 Task: Select the current location as Palo Duro Canyon State Park, Texas, United States . Now zoom - , and verify the location . Hide zoom slider
Action: Mouse moved to (960, 66)
Screenshot: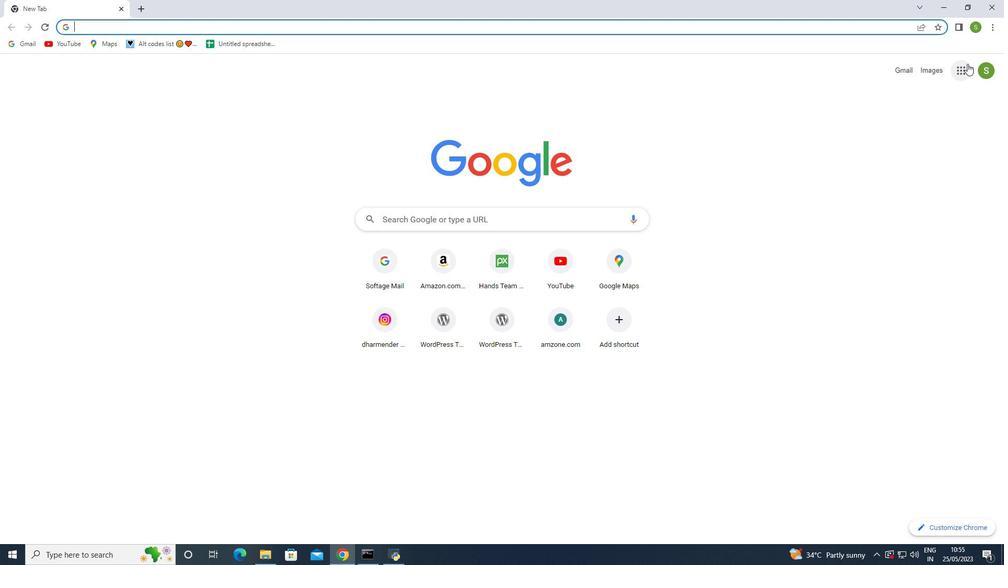 
Action: Mouse pressed left at (960, 66)
Screenshot: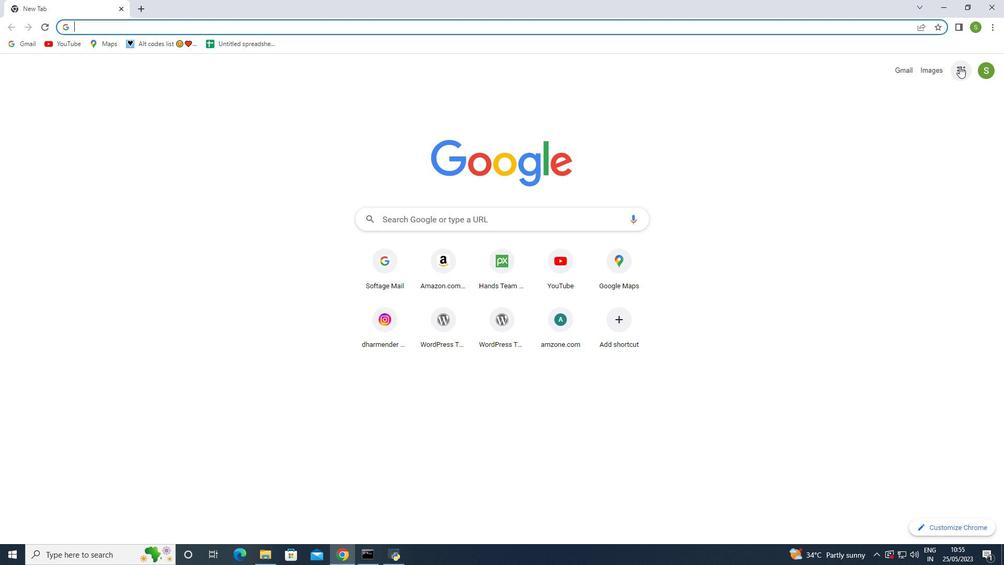 
Action: Mouse moved to (940, 241)
Screenshot: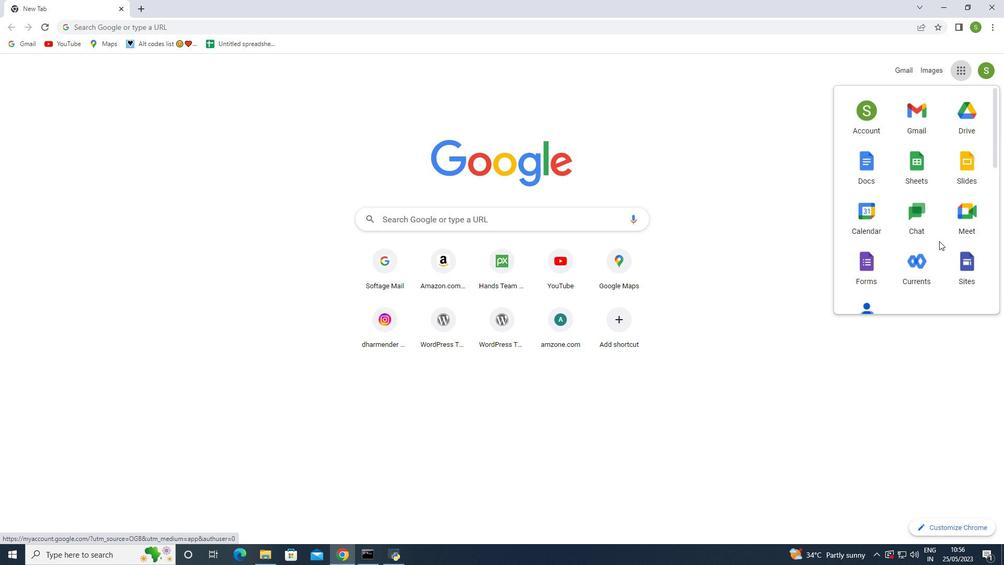 
Action: Mouse scrolled (940, 240) with delta (0, 0)
Screenshot: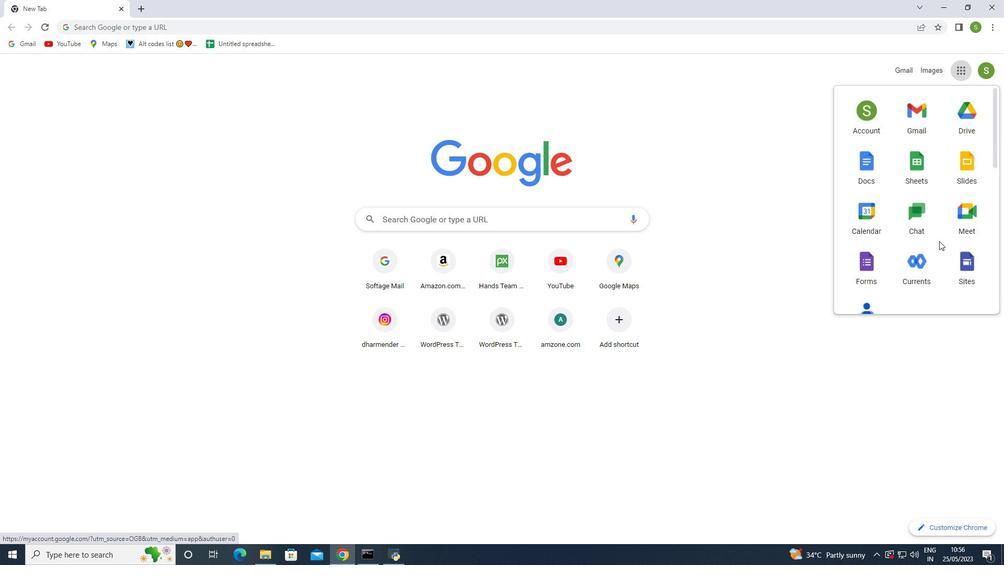 
Action: Mouse scrolled (940, 240) with delta (0, 0)
Screenshot: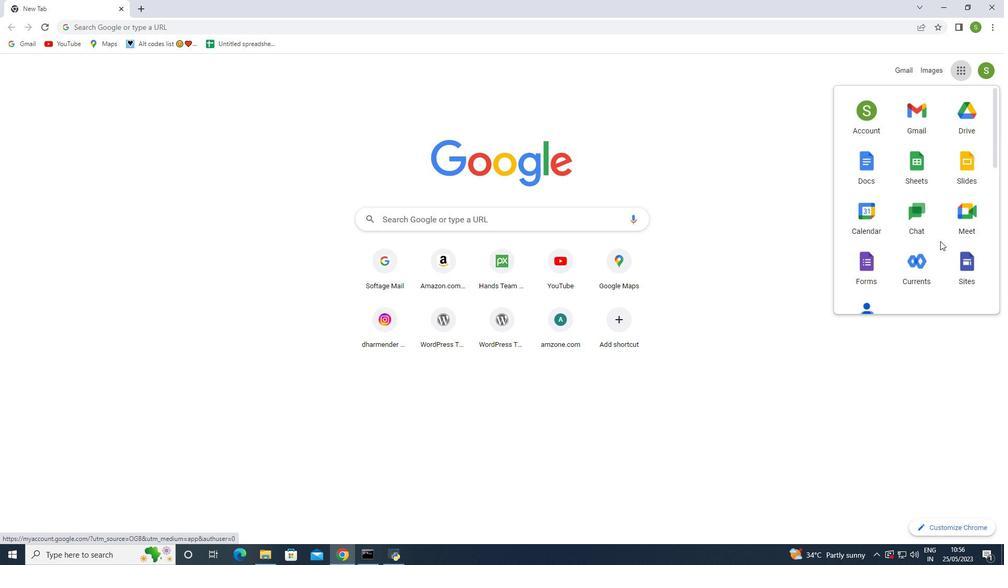 
Action: Mouse scrolled (940, 240) with delta (0, 0)
Screenshot: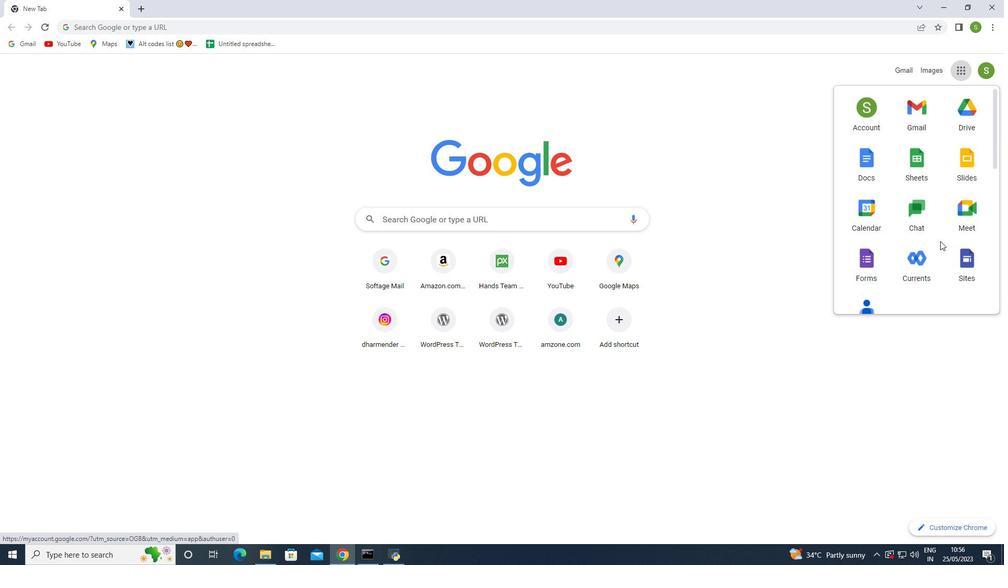 
Action: Mouse moved to (965, 212)
Screenshot: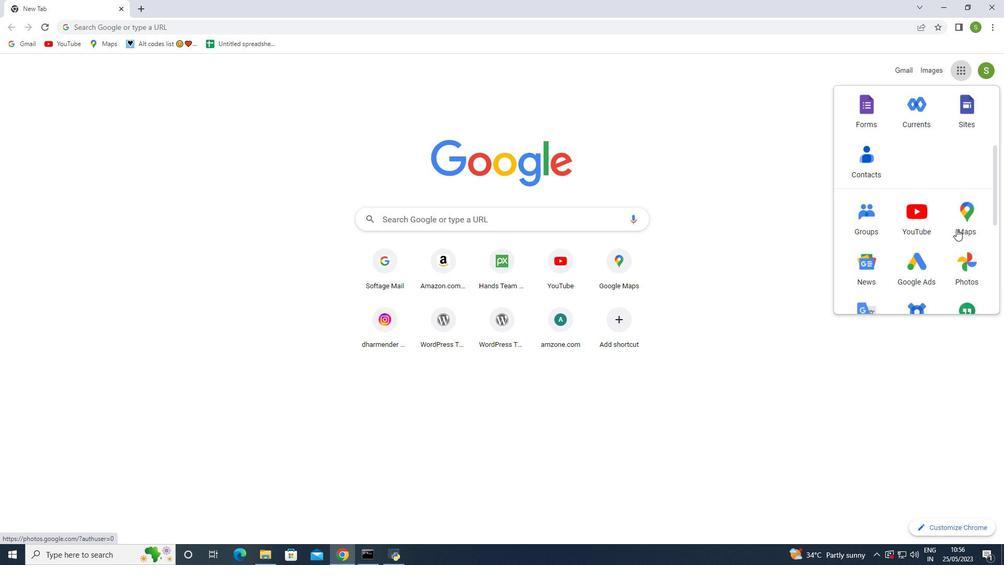 
Action: Mouse pressed left at (965, 212)
Screenshot: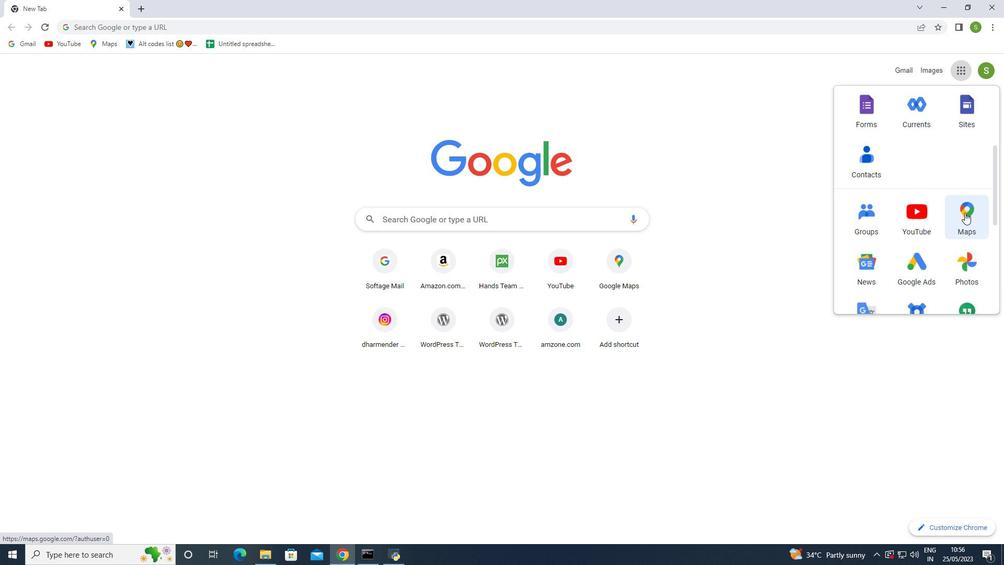
Action: Mouse moved to (249, 82)
Screenshot: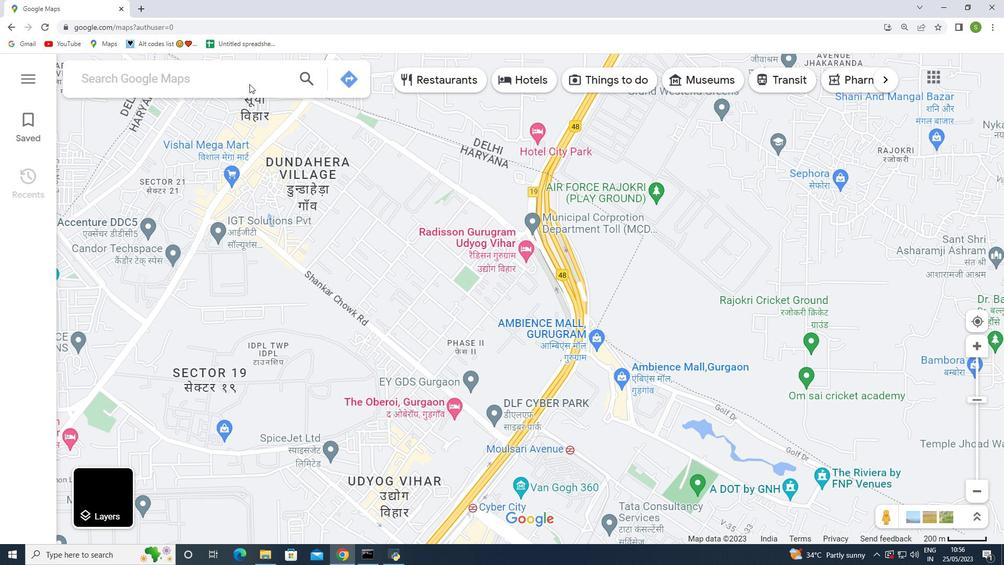 
Action: Mouse pressed left at (249, 82)
Screenshot: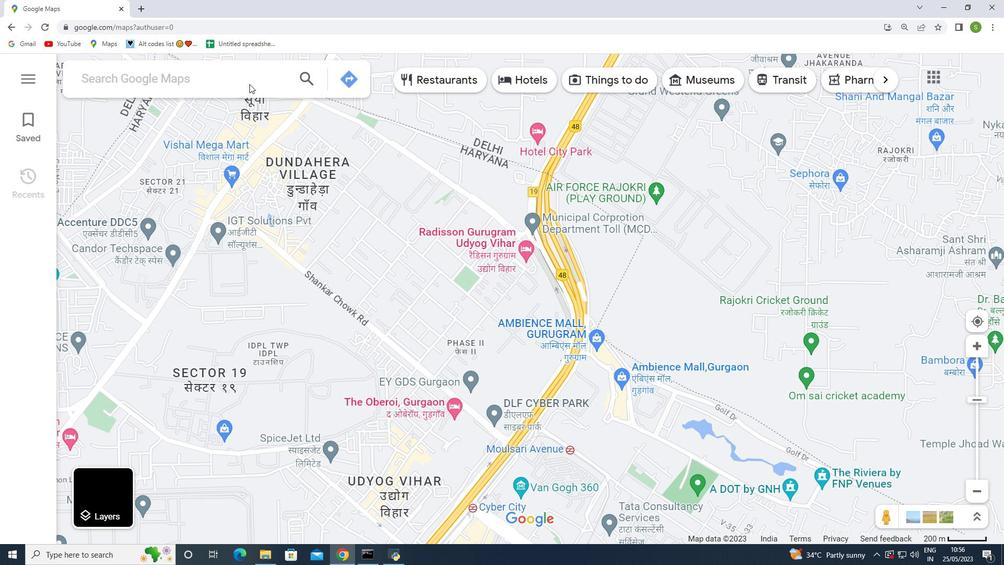 
Action: Key pressed <Key.shift>Palo<Key.space>duro<Key.space>canyon<Key.space>state<Key.space>park<Key.space>texas<Key.space>united<Key.space>sttes<Key.space><Key.enter>
Screenshot: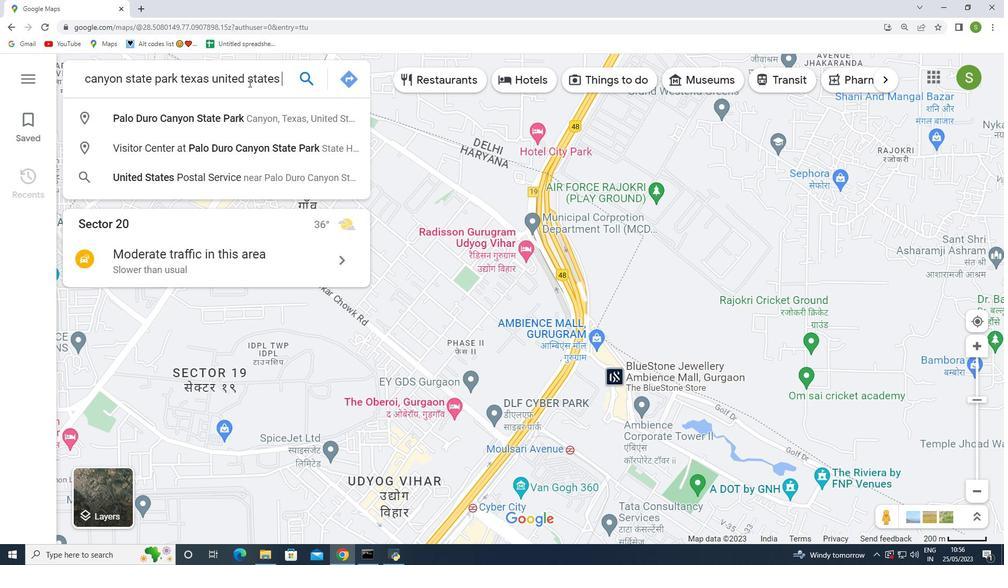 
Action: Mouse moved to (972, 349)
Screenshot: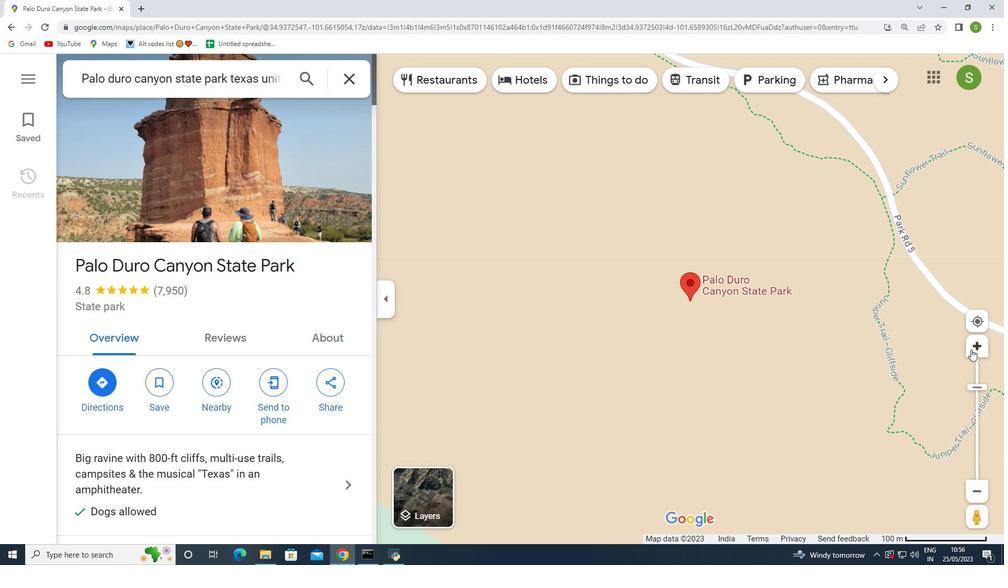 
Action: Mouse pressed right at (972, 349)
Screenshot: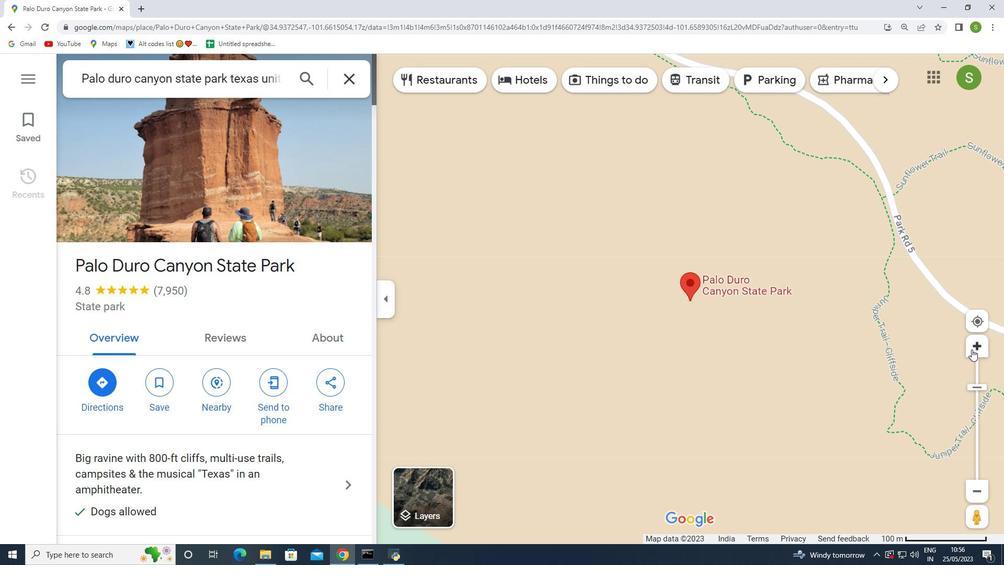 
Action: Mouse moved to (971, 341)
Screenshot: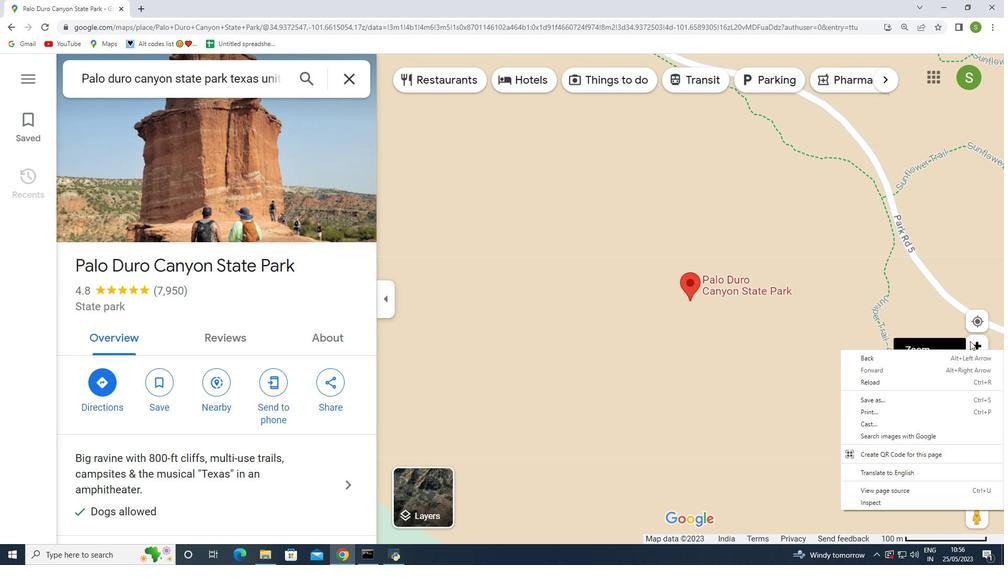 
Action: Mouse pressed left at (971, 341)
Screenshot: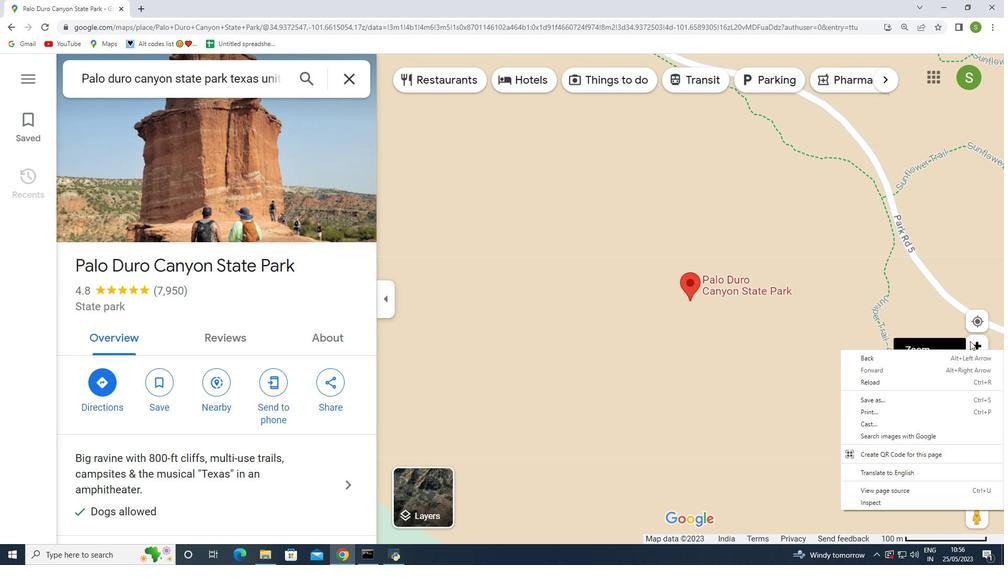 
Action: Mouse moved to (972, 349)
Screenshot: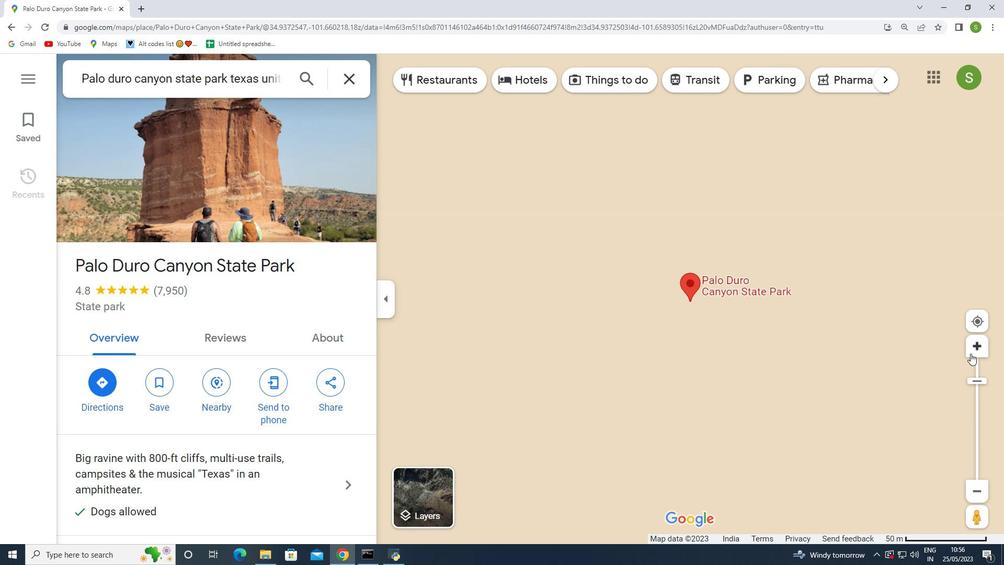 
Action: Mouse pressed left at (972, 349)
Screenshot: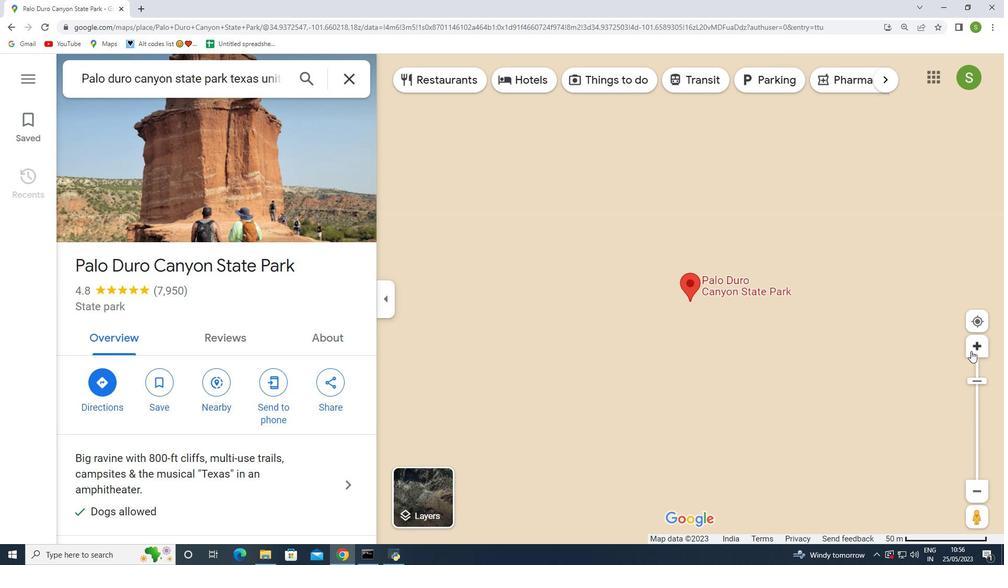 
Action: Mouse moved to (980, 485)
Screenshot: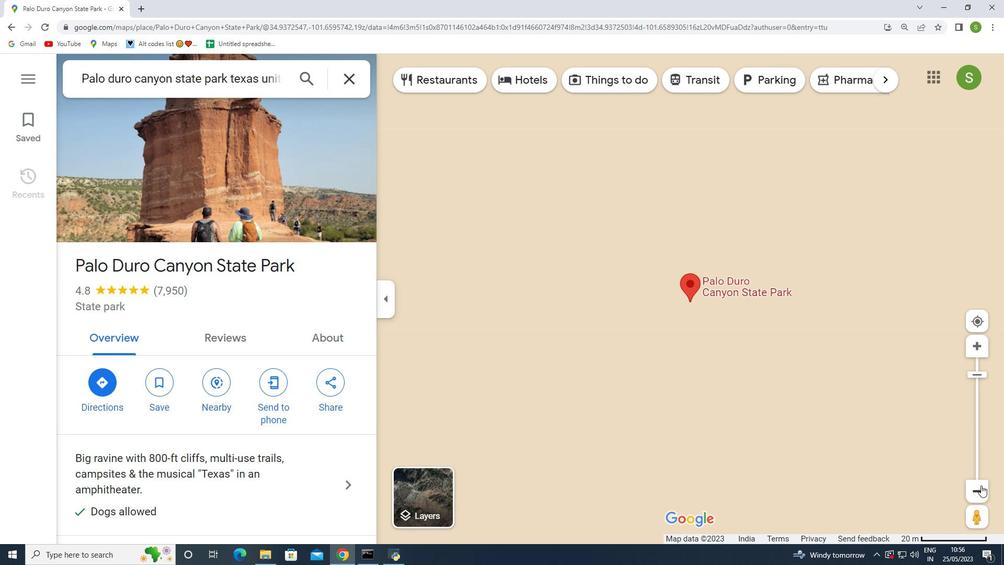 
Action: Mouse pressed left at (980, 485)
Screenshot: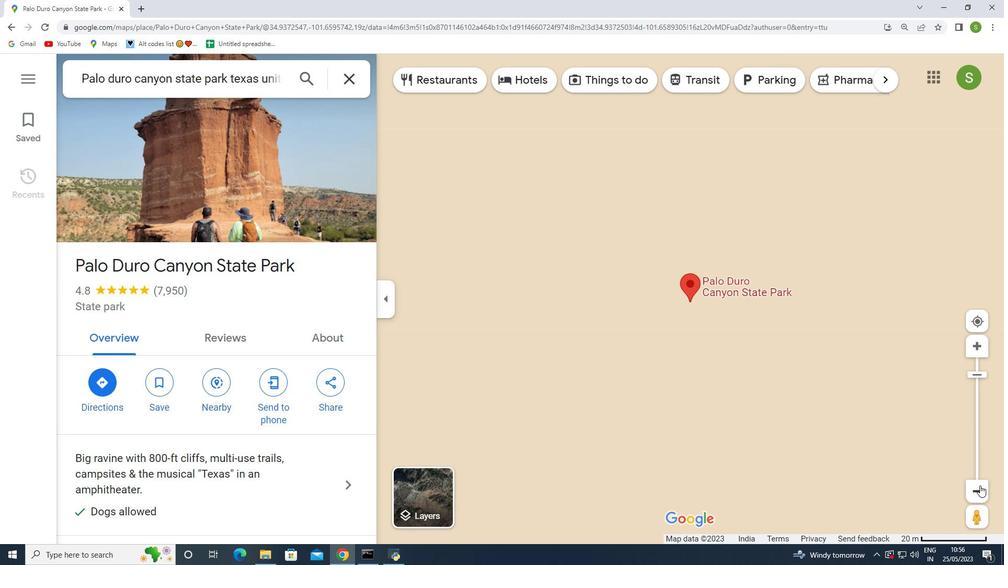 
Action: Mouse moved to (979, 485)
Screenshot: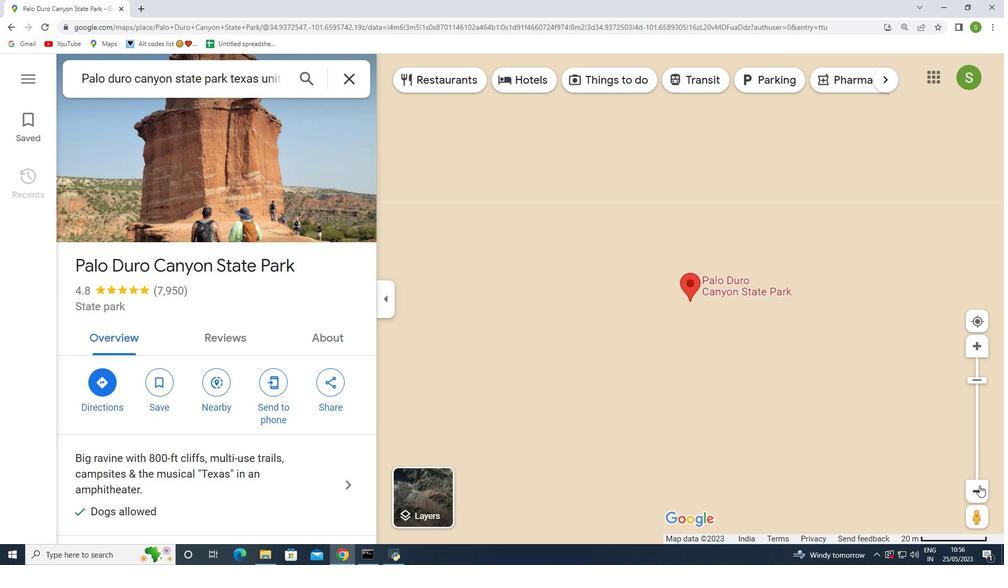 
Action: Mouse pressed left at (979, 485)
Screenshot: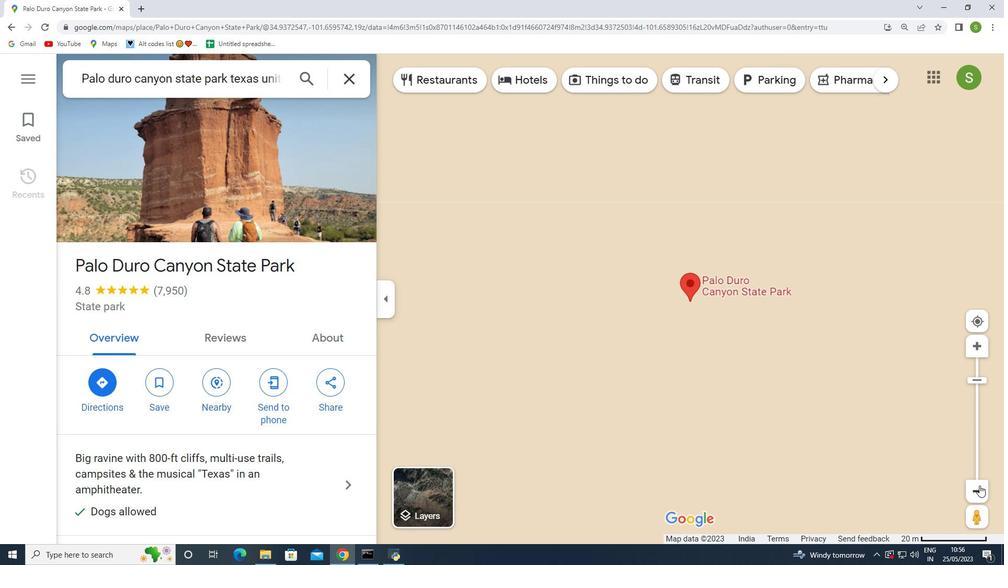 
Action: Mouse pressed left at (979, 485)
Screenshot: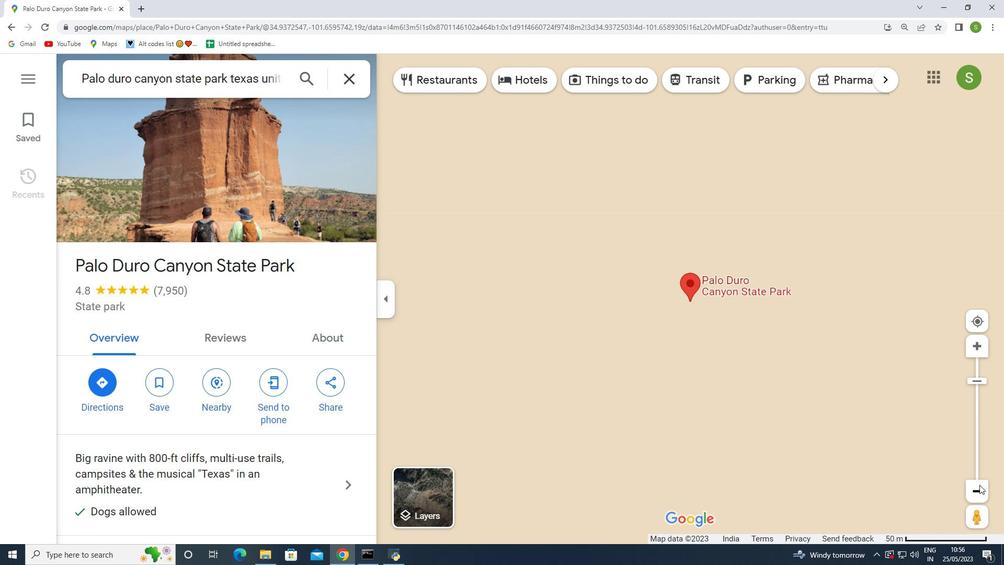 
Action: Mouse pressed left at (979, 485)
Screenshot: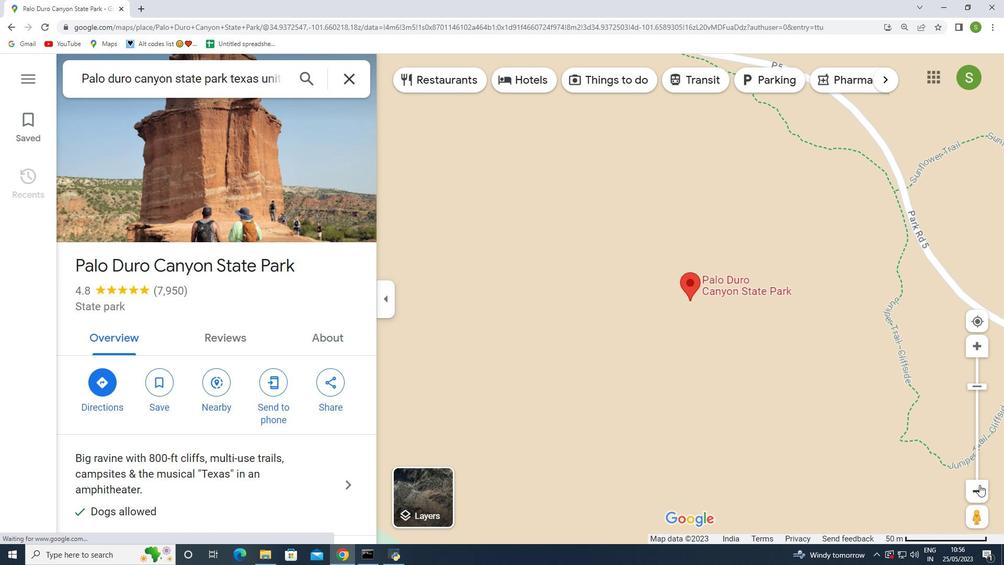 
Action: Mouse moved to (975, 346)
Screenshot: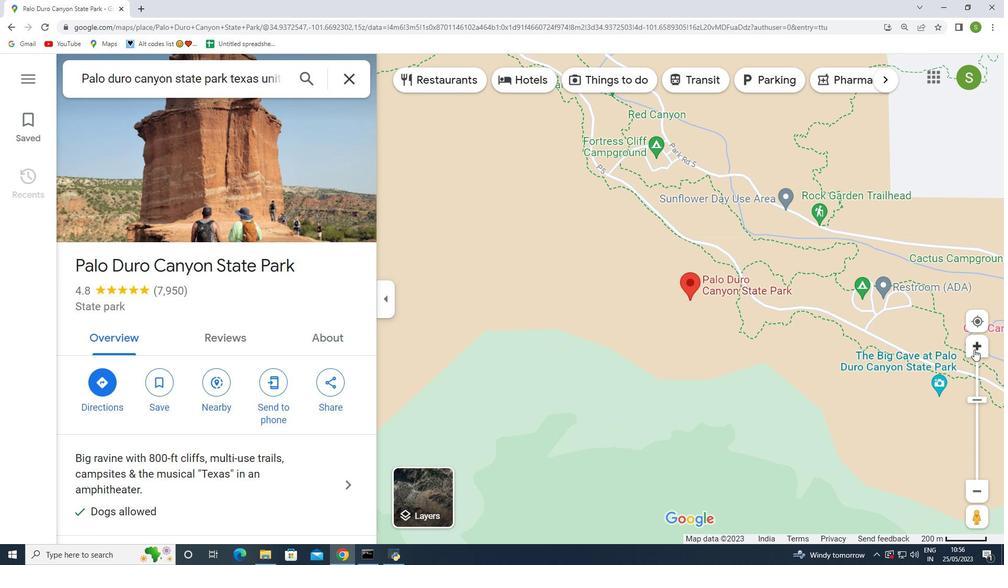 
Action: Mouse pressed left at (975, 346)
Screenshot: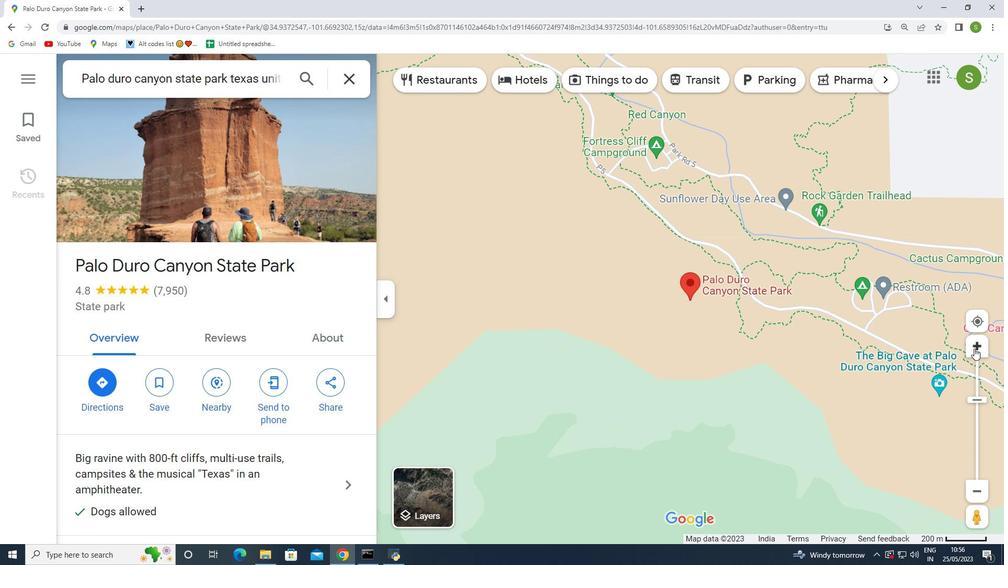
Action: Mouse moved to (975, 346)
Screenshot: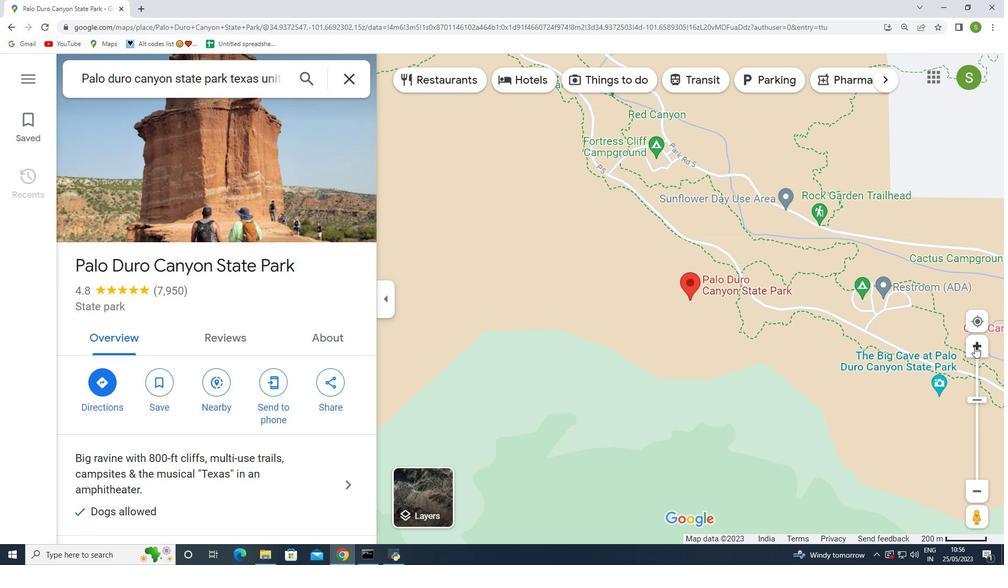 
Action: Mouse pressed right at (975, 346)
Screenshot: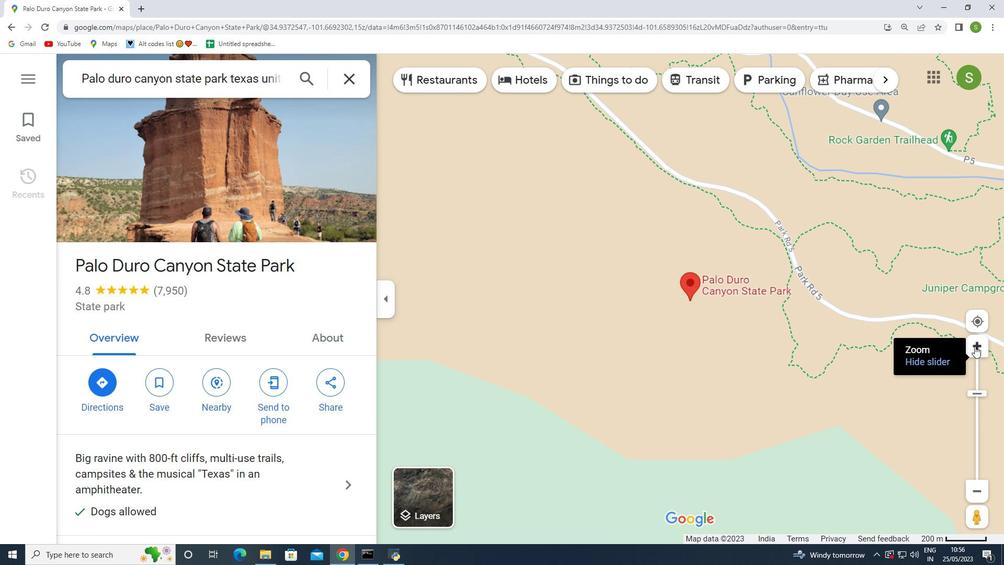 
Action: Mouse moved to (975, 341)
Screenshot: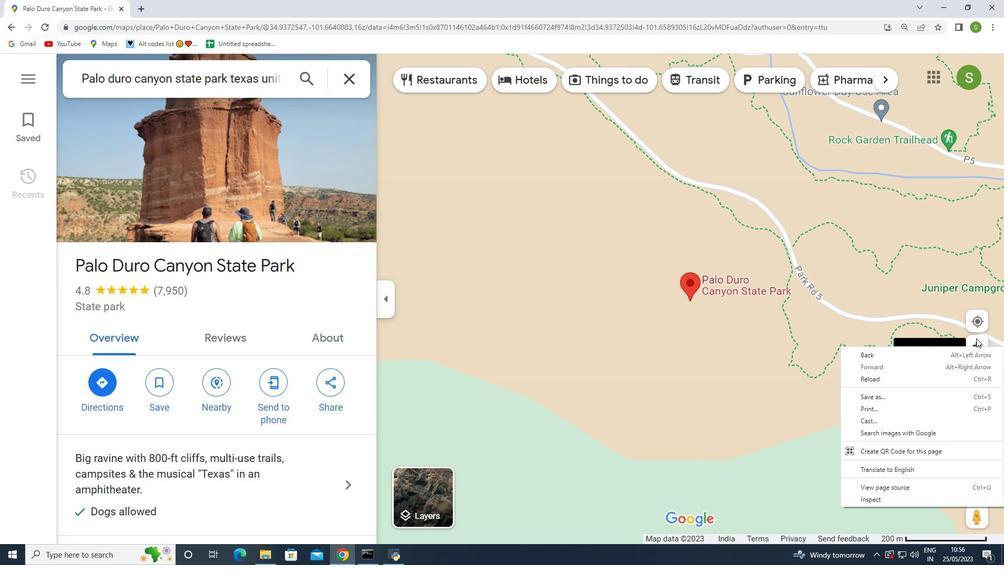 
Action: Mouse pressed left at (975, 341)
Screenshot: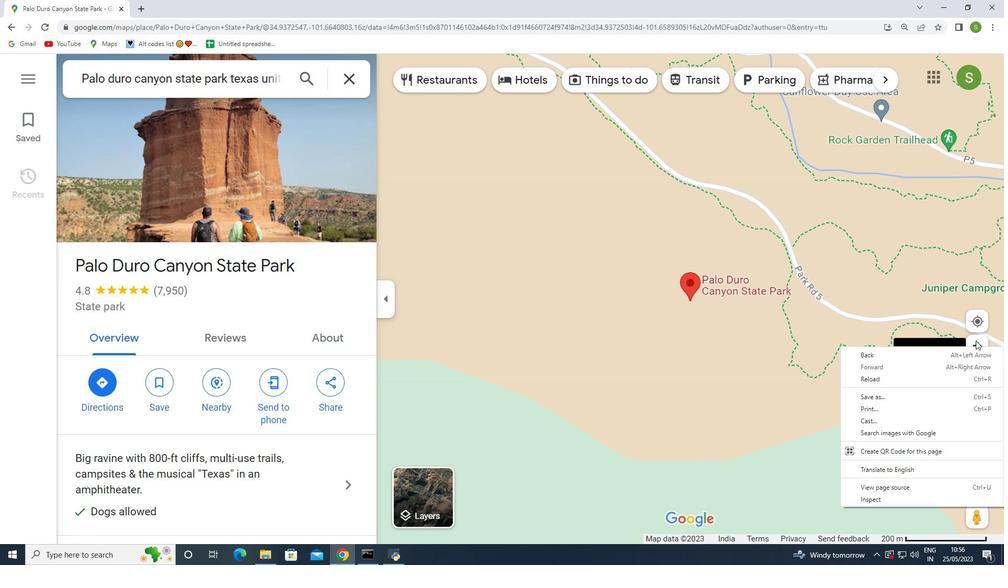
Action: Mouse moved to (947, 362)
Screenshot: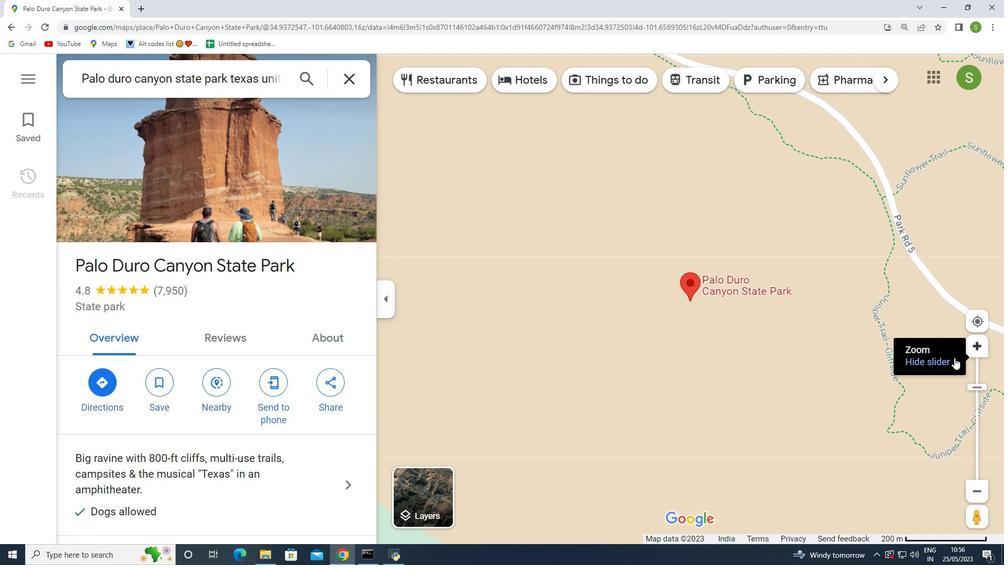
Action: Mouse pressed left at (947, 362)
Screenshot: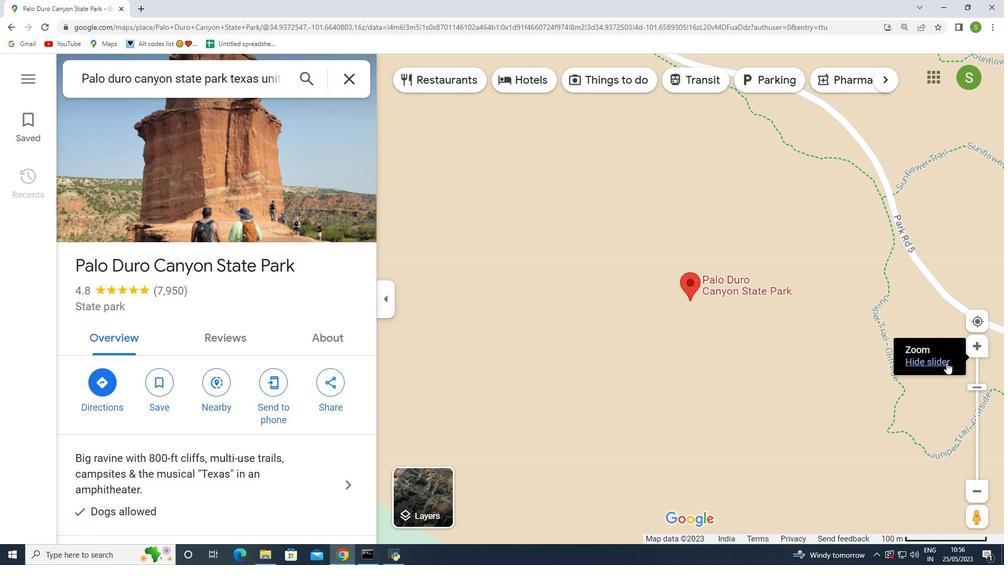 
Action: Mouse moved to (976, 494)
Screenshot: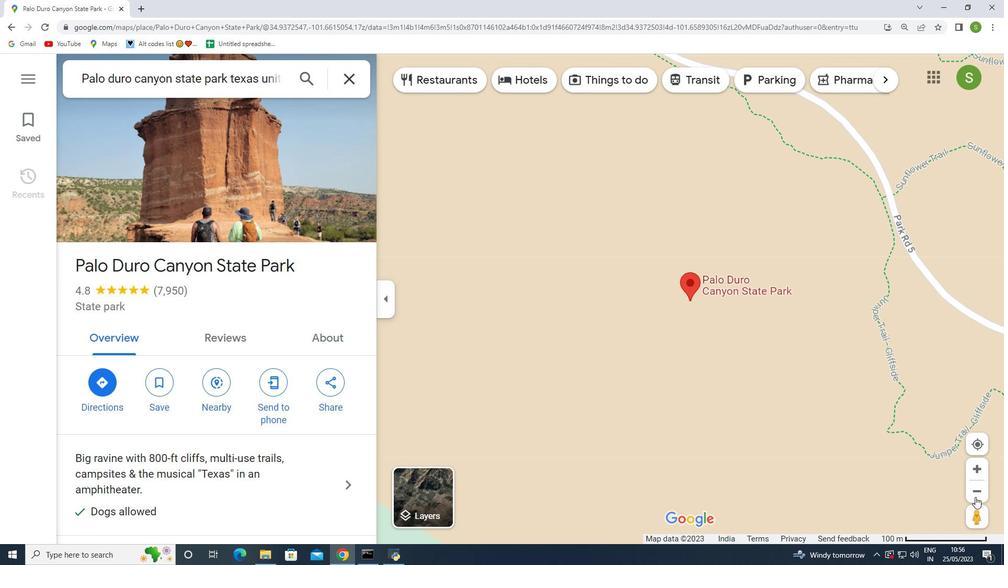
Action: Mouse pressed left at (976, 494)
Screenshot: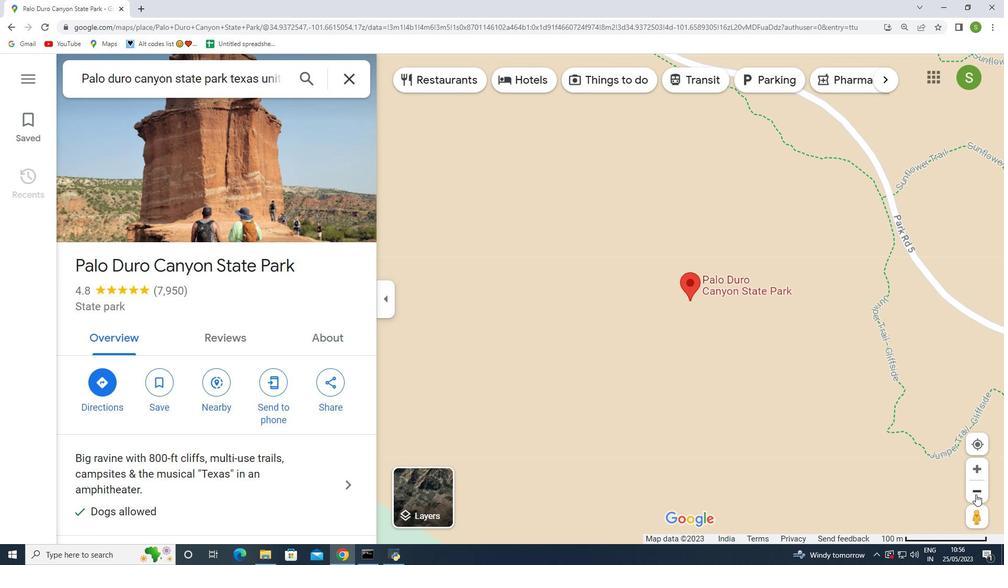 
Action: Mouse pressed left at (976, 494)
Screenshot: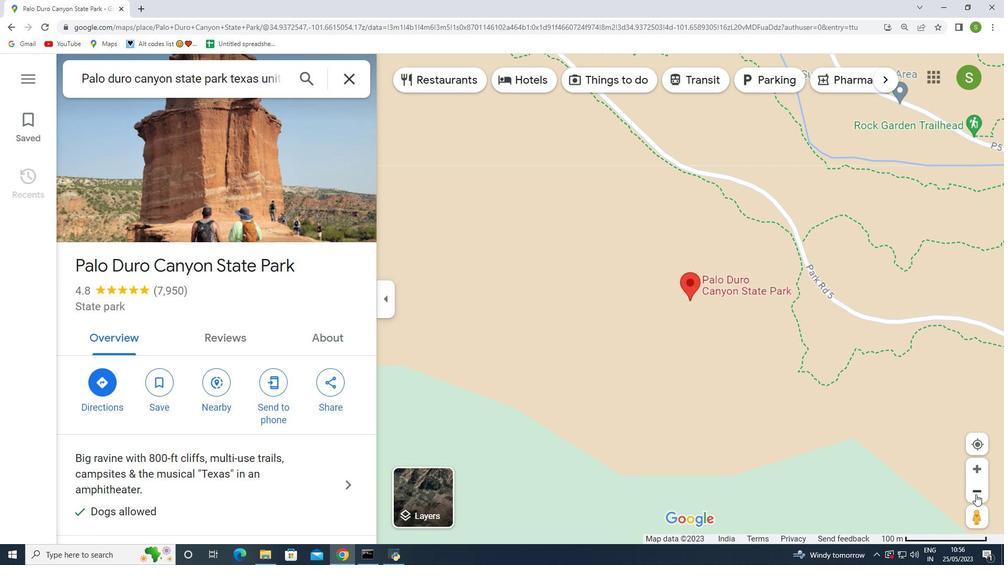 
Action: Mouse pressed left at (976, 494)
Screenshot: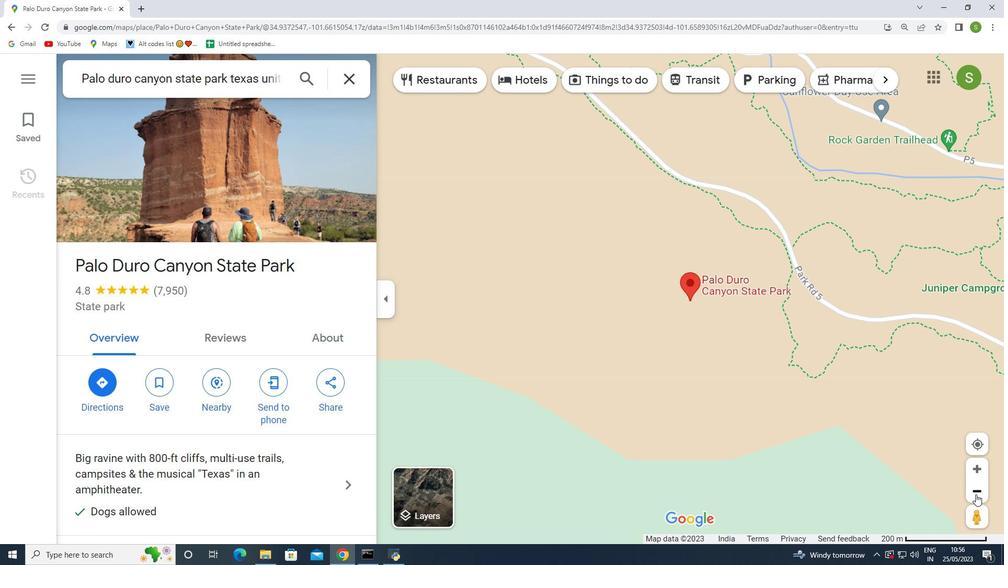 
Action: Mouse pressed left at (976, 494)
Screenshot: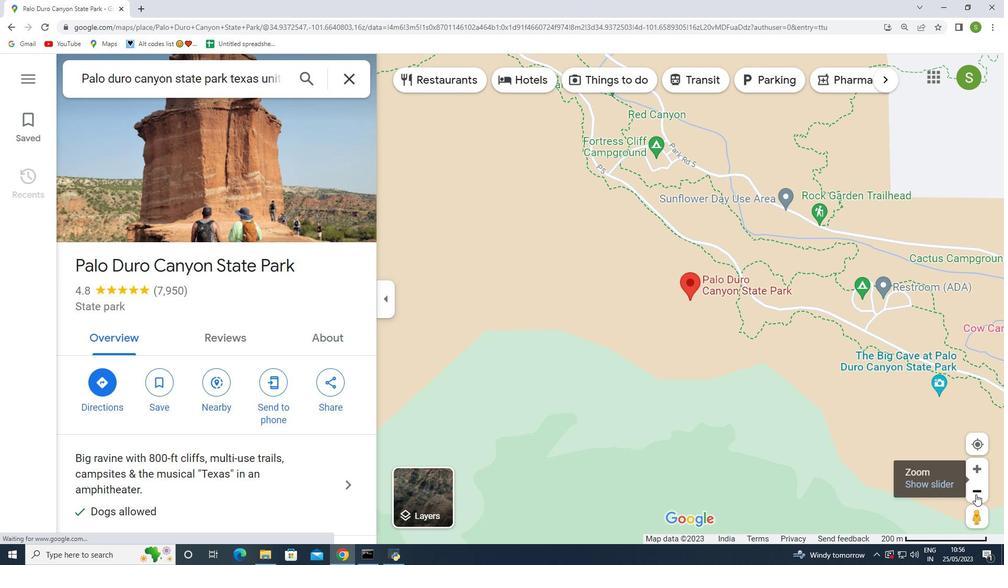 
Action: Mouse moved to (976, 494)
Screenshot: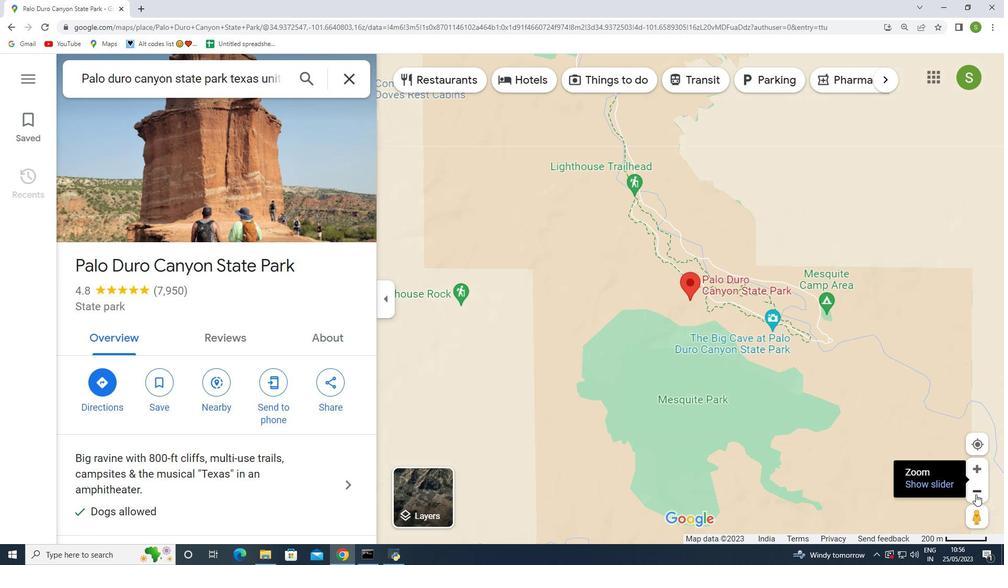 
Action: Mouse pressed left at (976, 494)
Screenshot: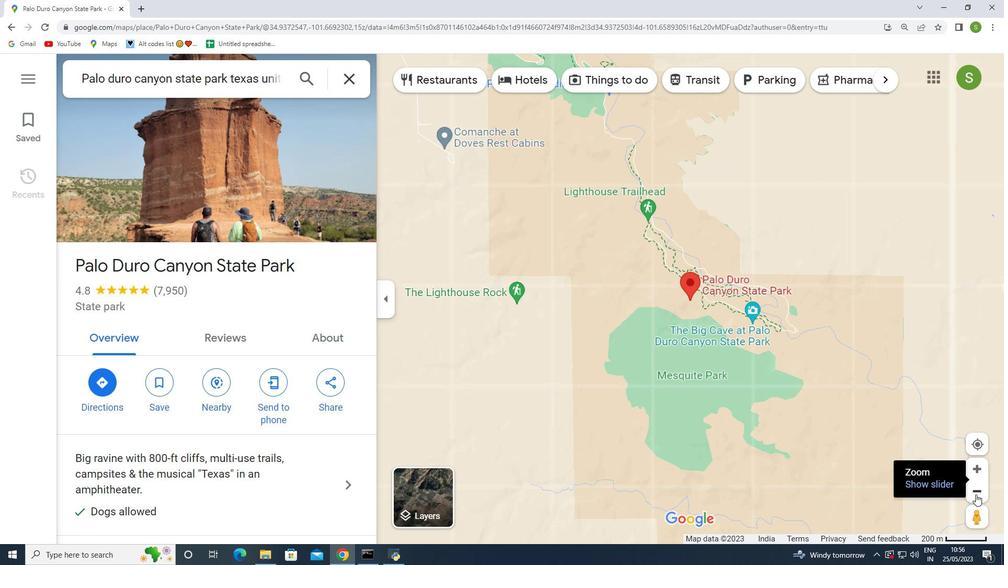 
Action: Mouse pressed left at (976, 494)
Screenshot: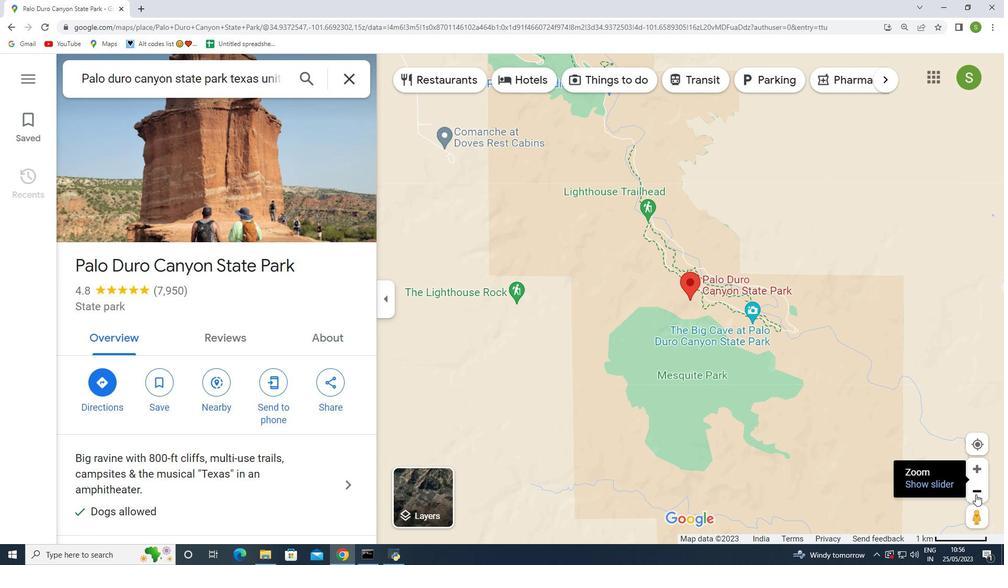 
Action: Mouse pressed left at (976, 494)
Screenshot: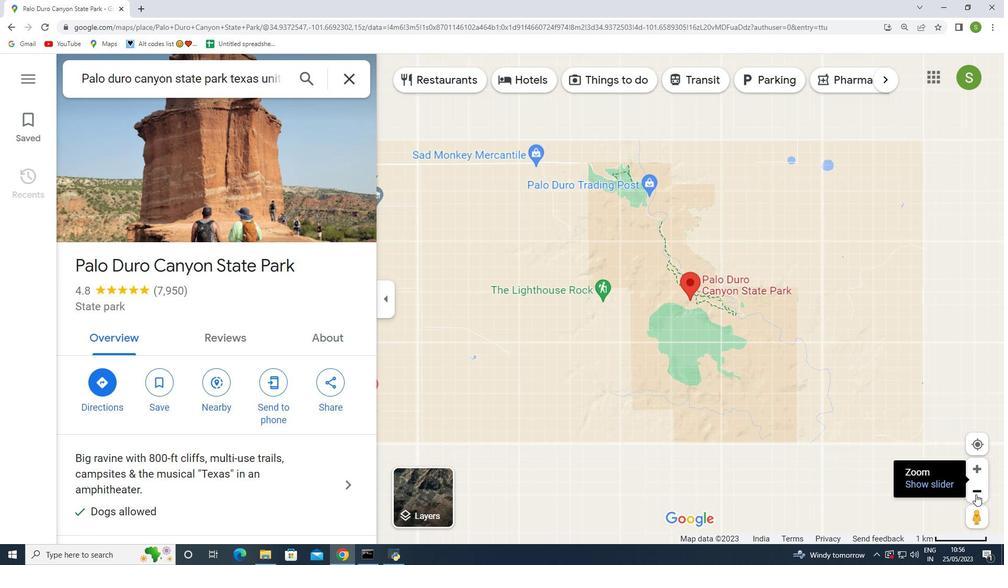 
Action: Mouse pressed left at (976, 494)
Screenshot: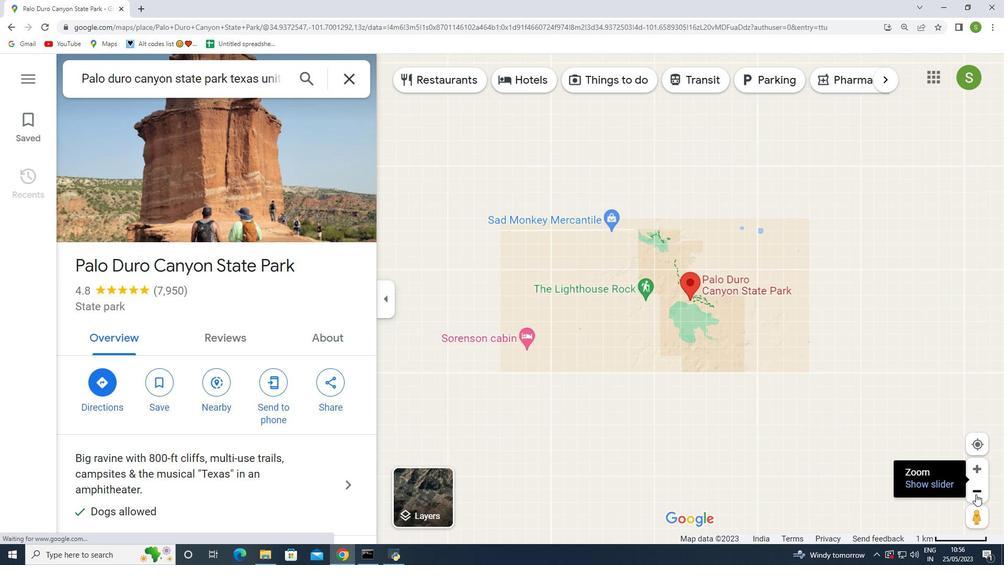 
Action: Mouse pressed left at (976, 494)
Screenshot: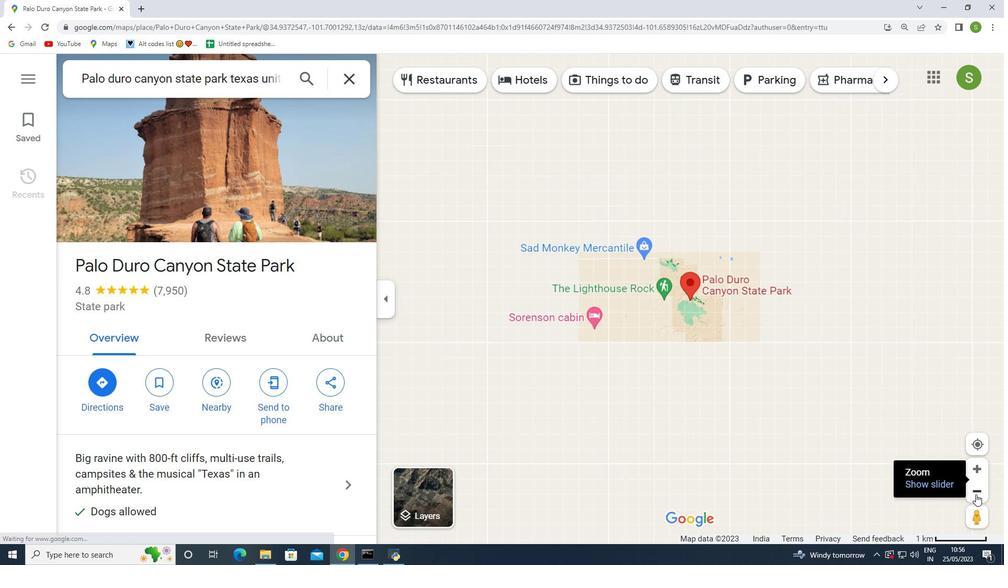 
Action: Mouse pressed left at (976, 494)
Screenshot: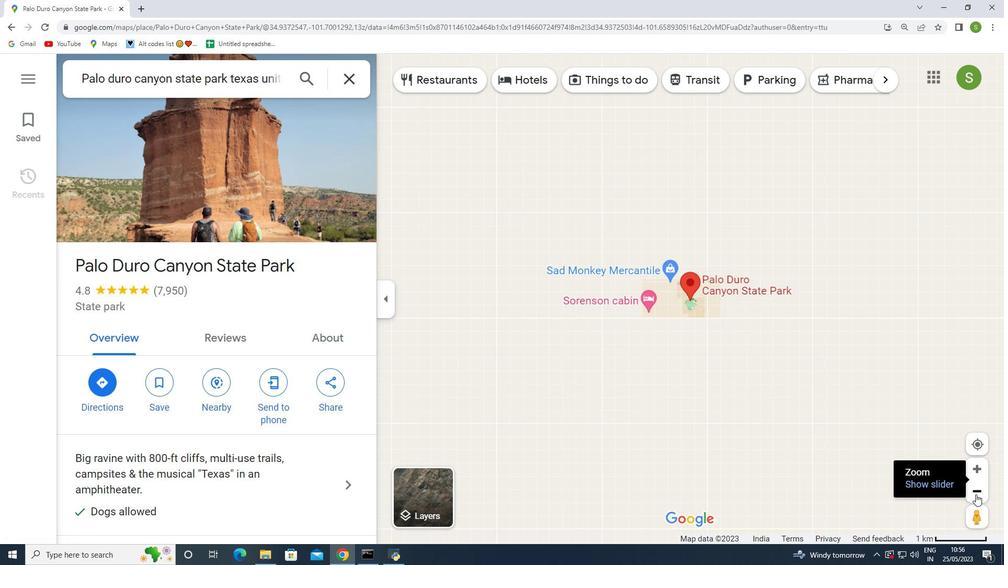 
Action: Mouse pressed left at (976, 494)
Screenshot: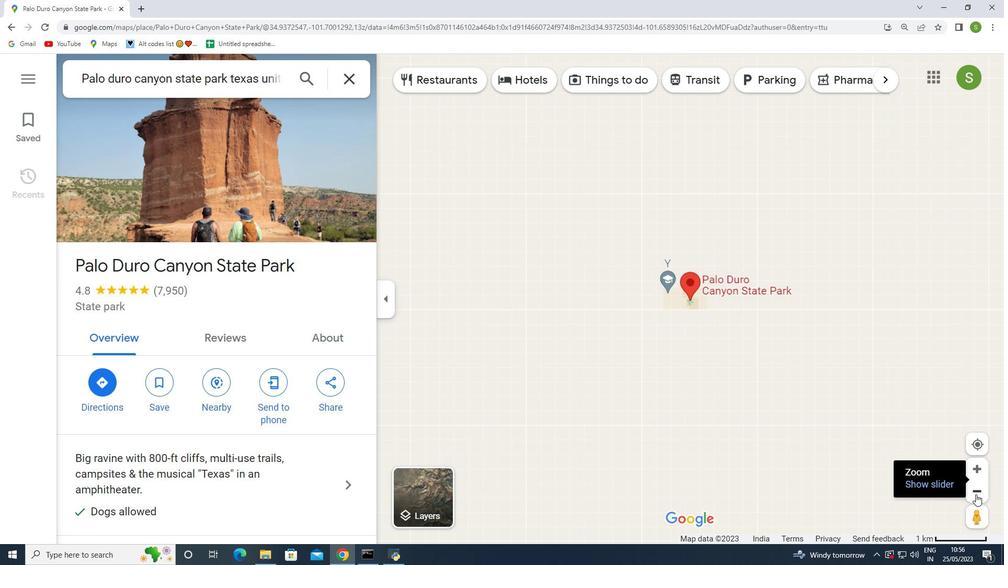 
Action: Mouse pressed left at (976, 494)
Screenshot: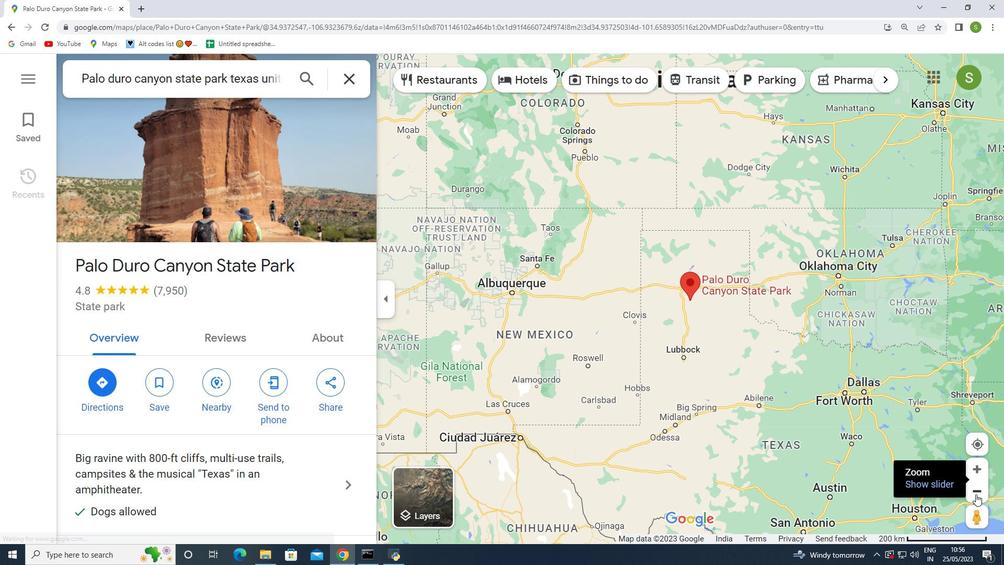 
Action: Mouse moved to (973, 467)
Screenshot: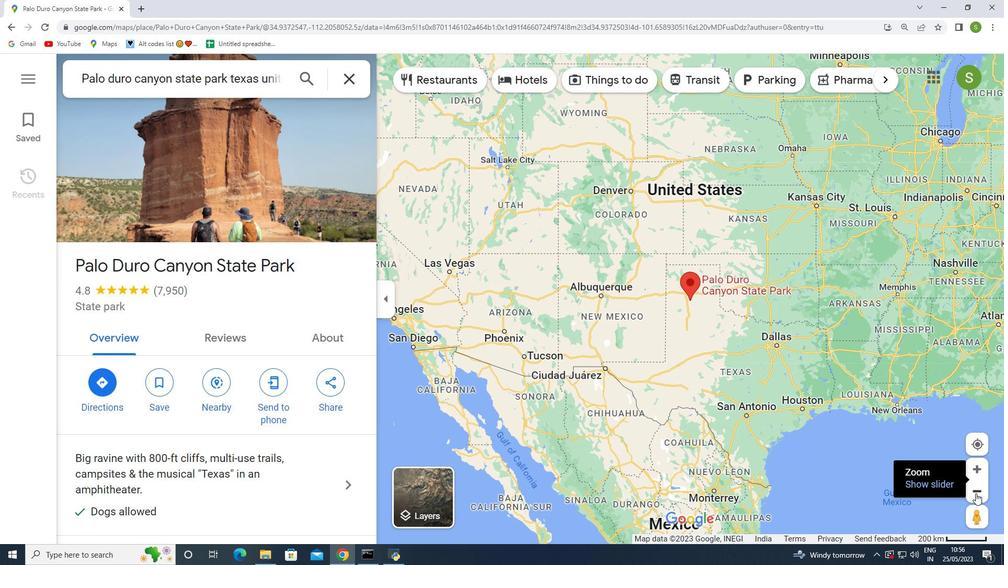 
Action: Mouse pressed right at (973, 467)
Screenshot: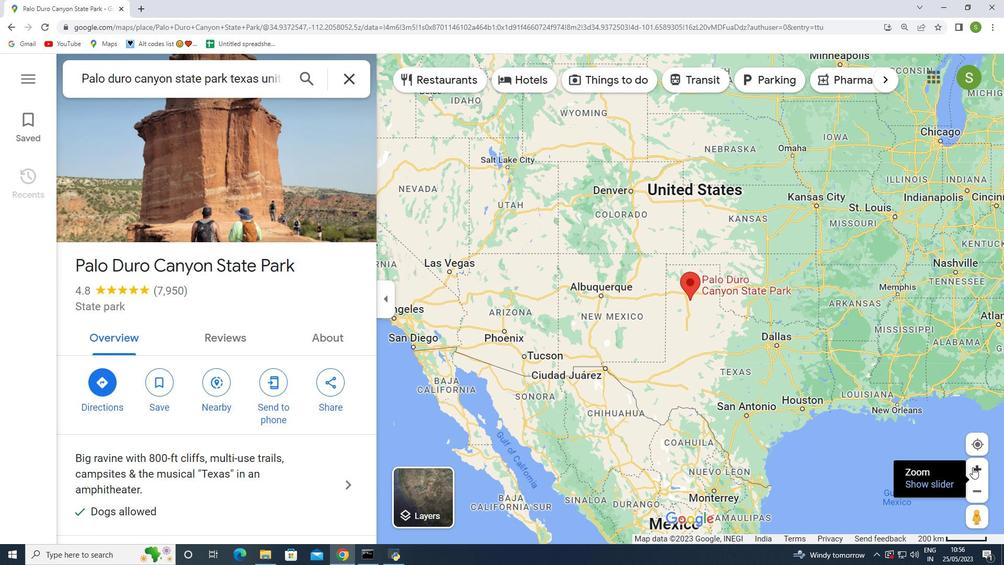 
Action: Mouse moved to (952, 483)
Screenshot: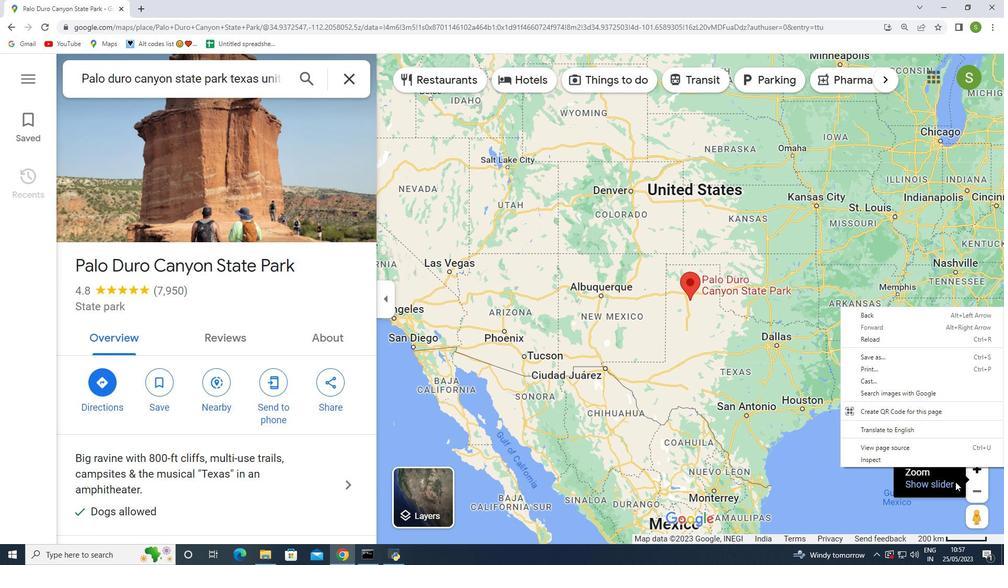 
Action: Mouse pressed left at (952, 483)
Screenshot: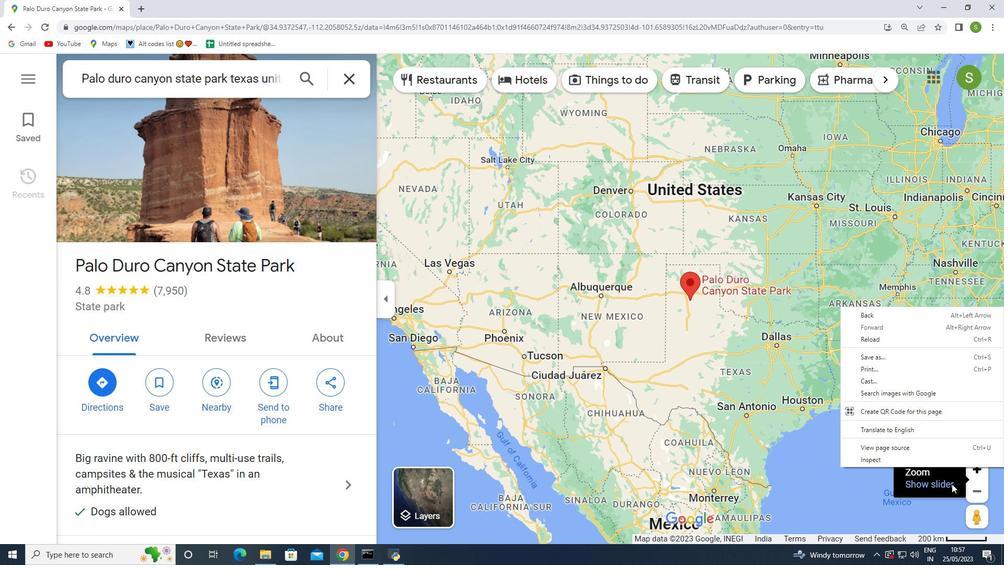 
Action: Mouse moved to (980, 489)
Screenshot: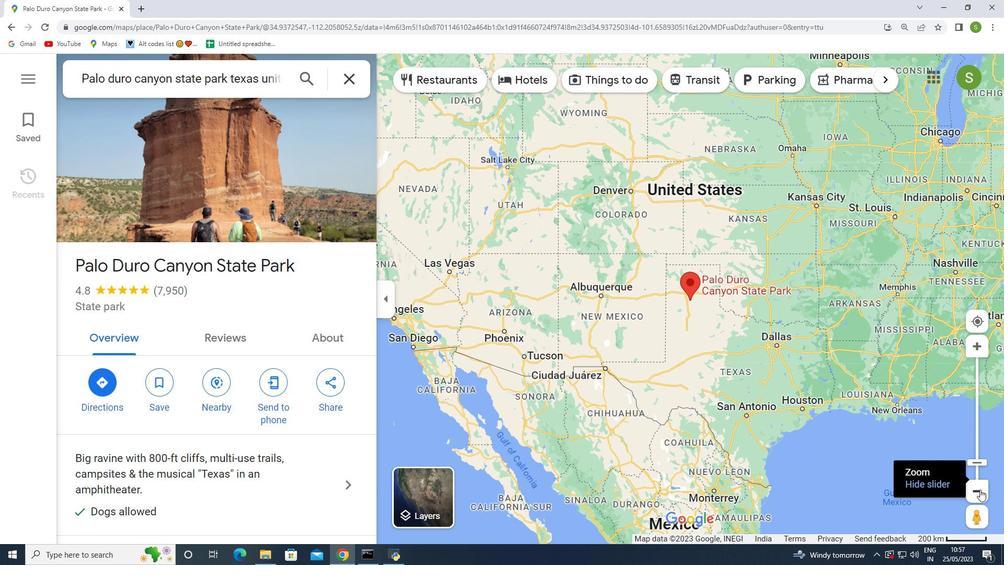 
Action: Mouse pressed left at (980, 489)
Screenshot: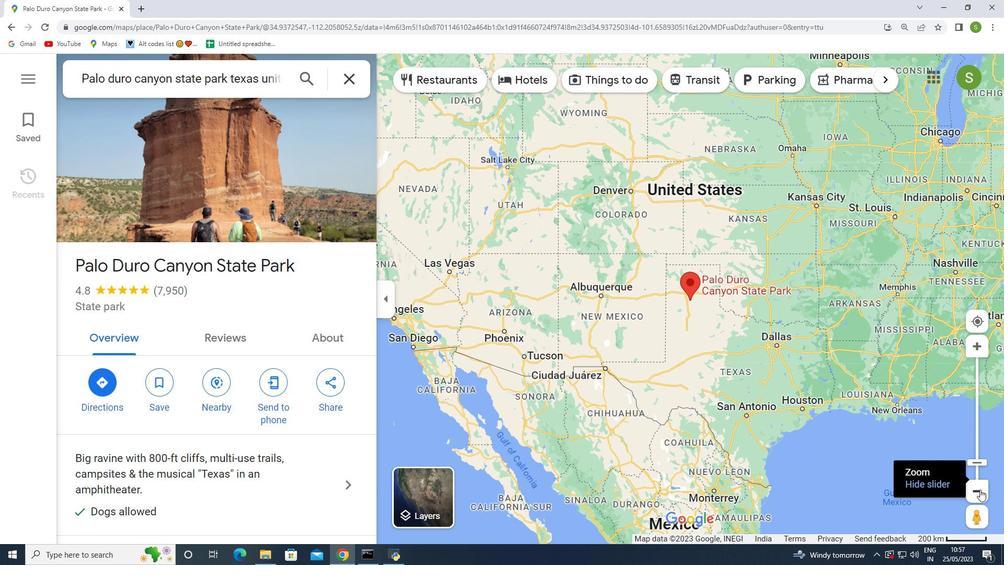 
Action: Mouse pressed left at (980, 489)
Screenshot: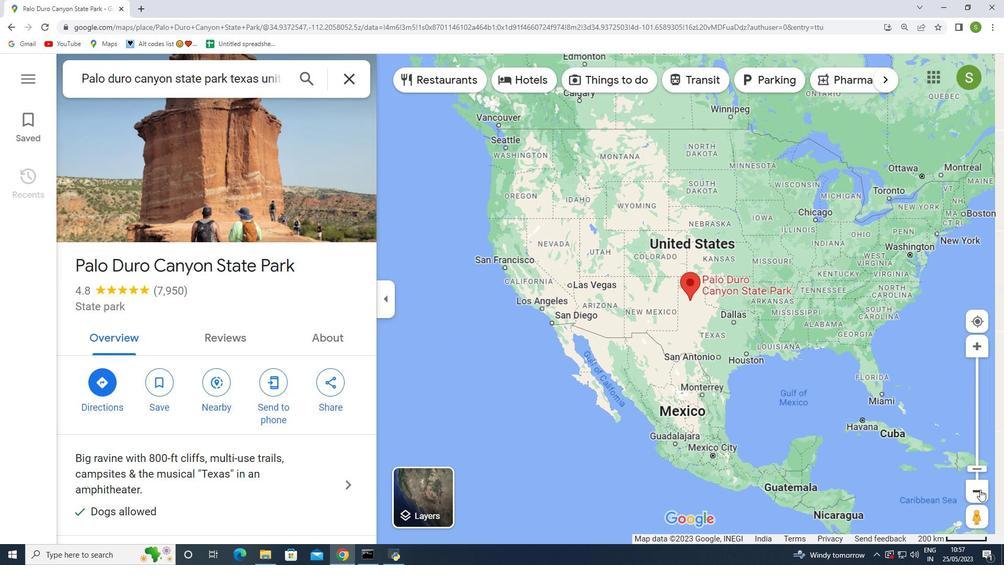
Action: Mouse moved to (975, 347)
Screenshot: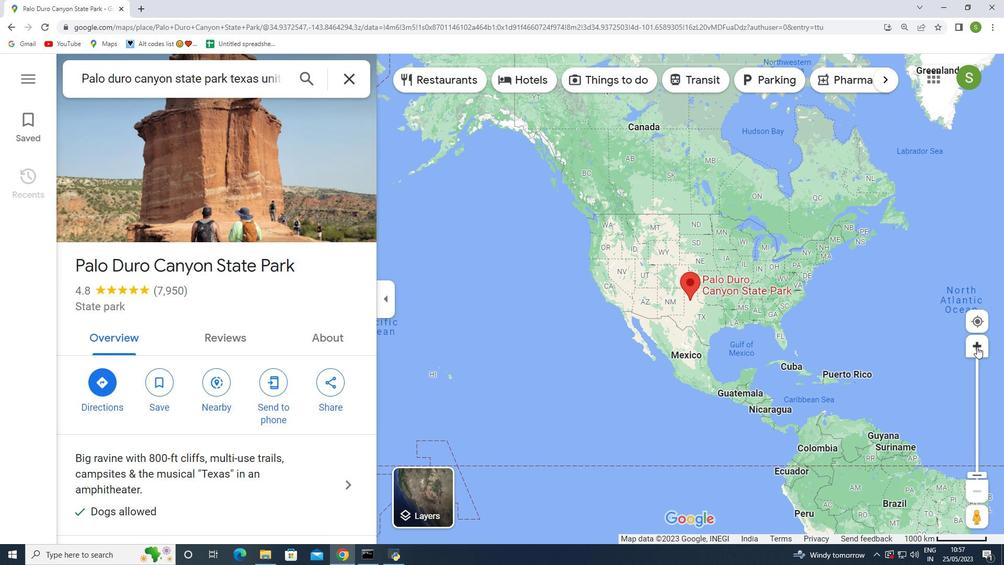 
Action: Mouse pressed right at (975, 347)
Screenshot: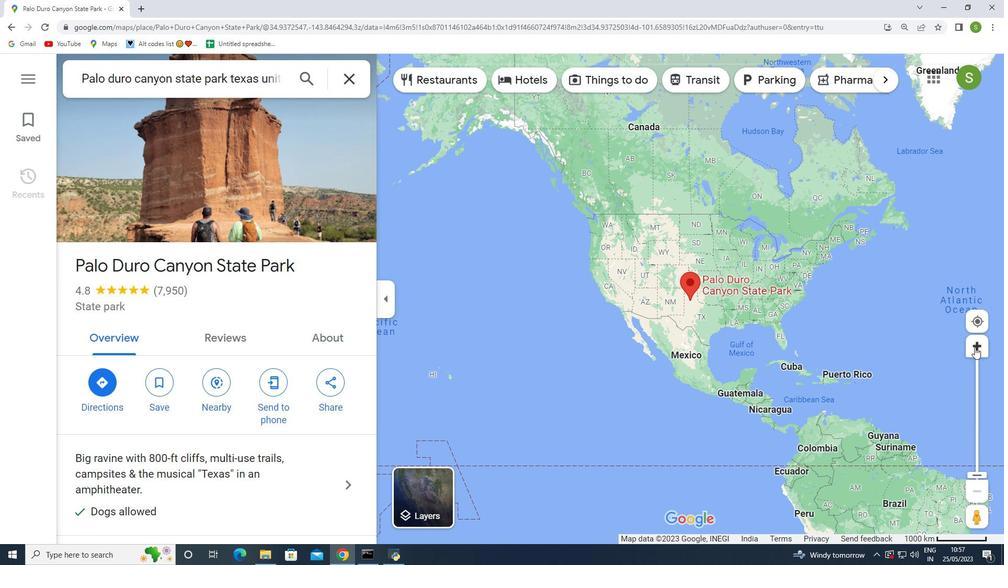 
Action: Mouse moved to (903, 277)
Screenshot: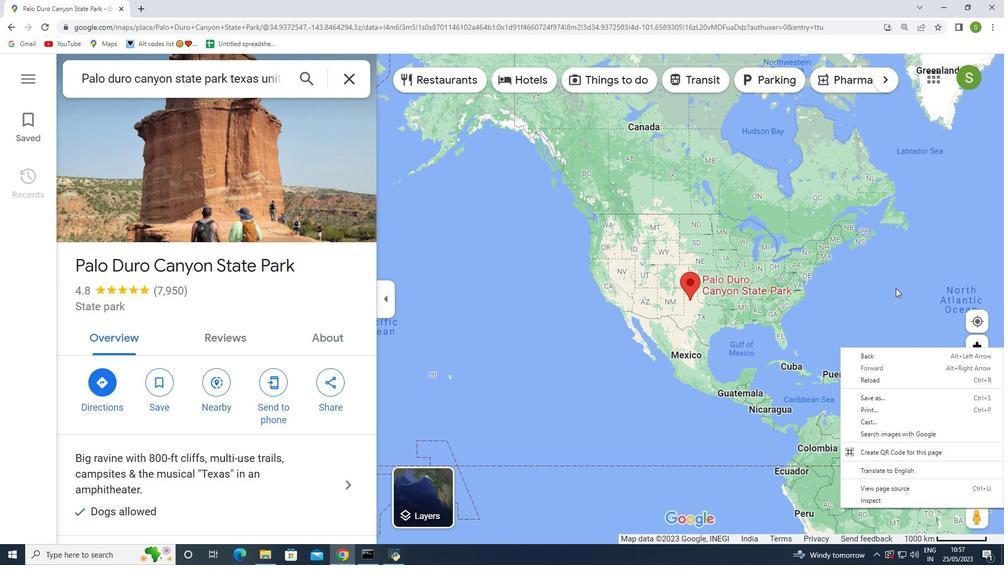 
Action: Mouse pressed left at (903, 277)
Screenshot: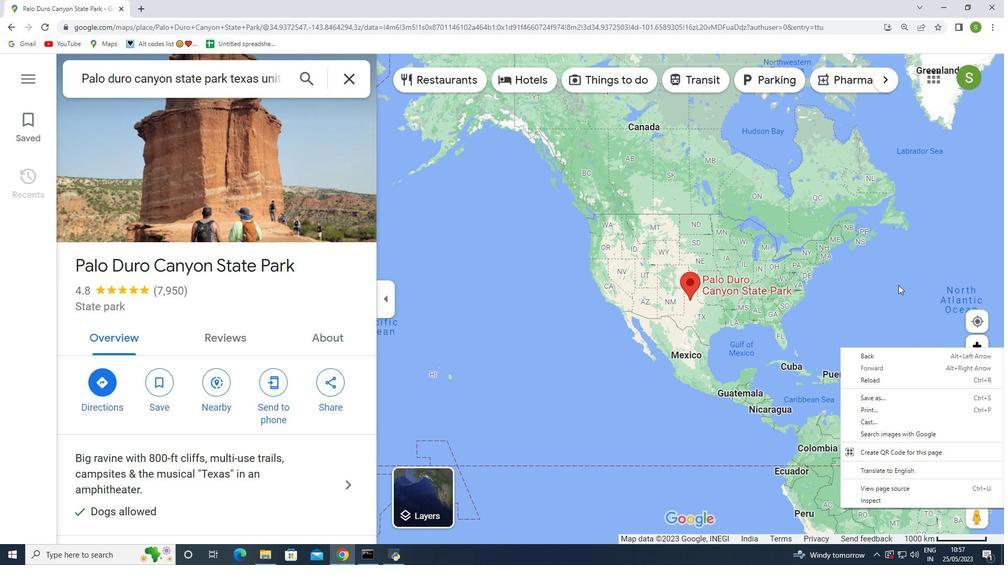 
Action: Mouse moved to (973, 345)
Screenshot: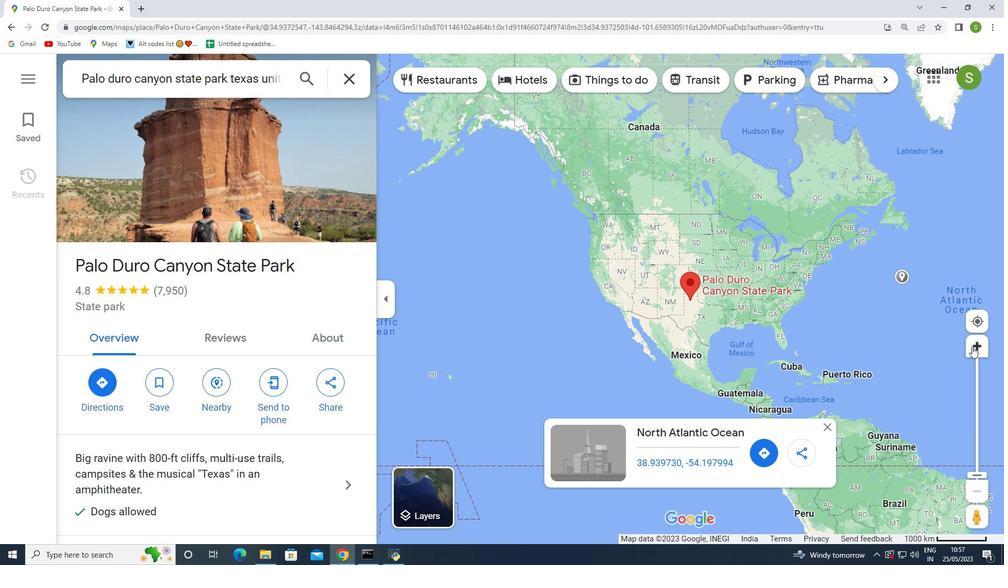 
Action: Mouse pressed left at (973, 345)
Screenshot: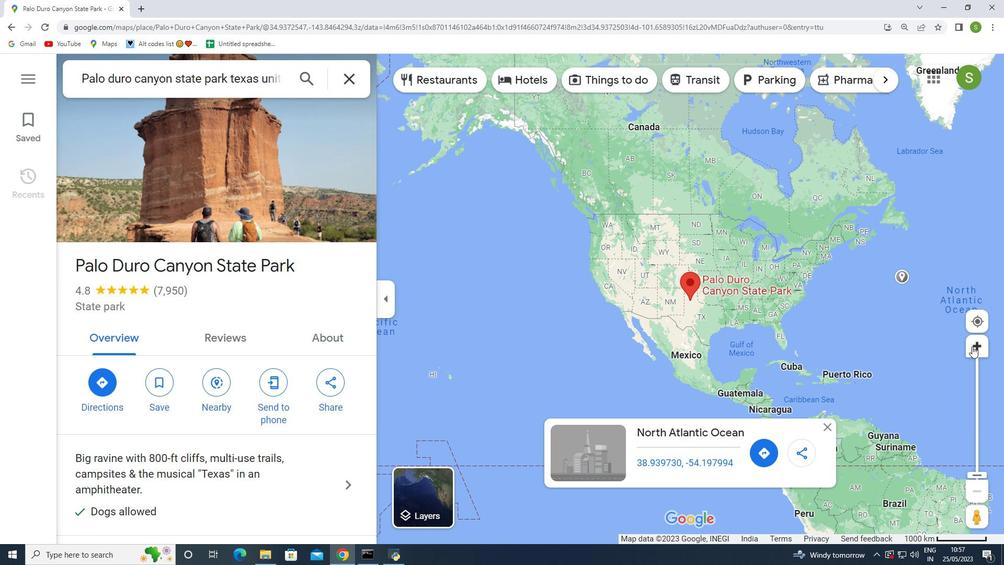 
Action: Mouse moved to (972, 490)
Screenshot: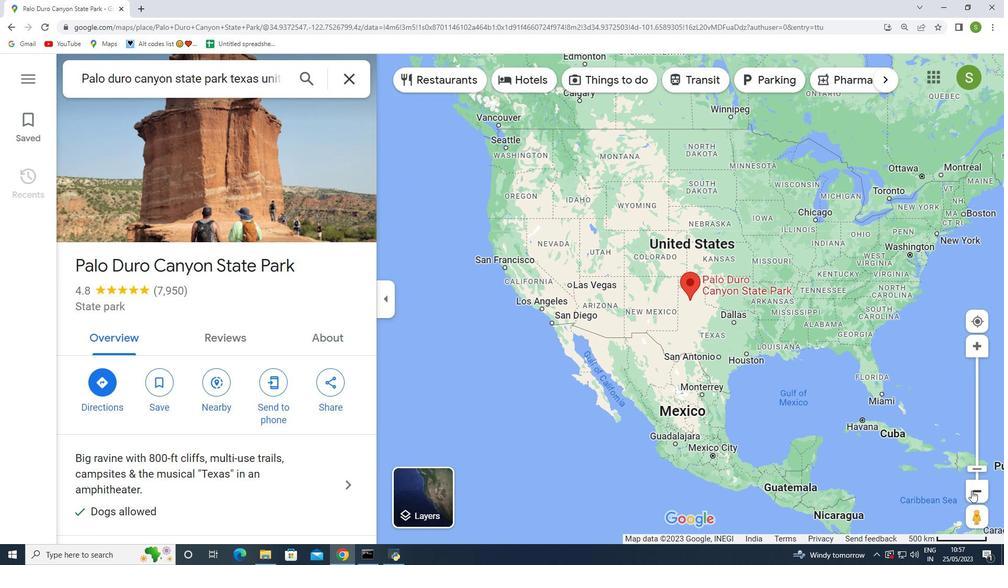 
Action: Mouse pressed left at (972, 490)
Screenshot: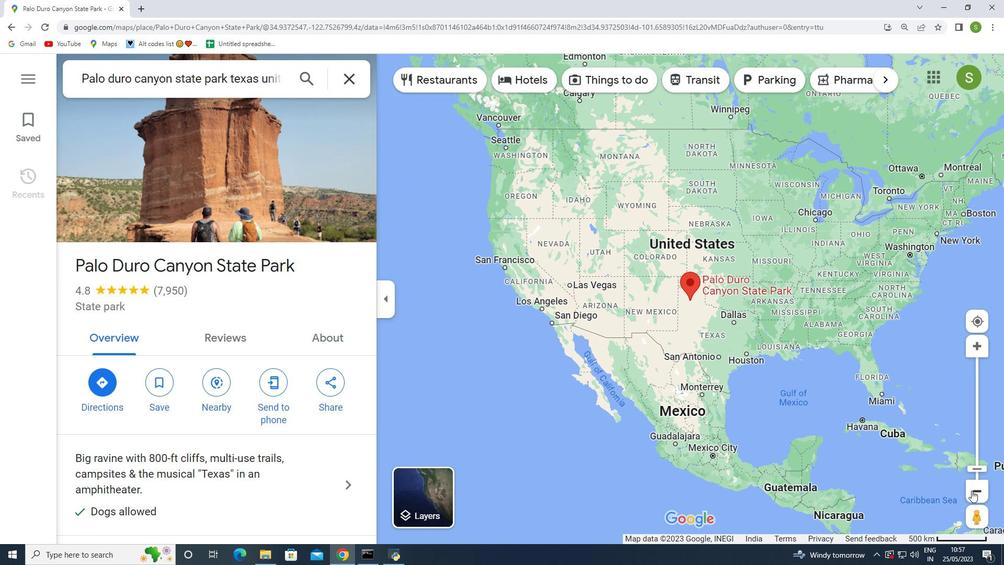 
Action: Mouse moved to (970, 488)
Screenshot: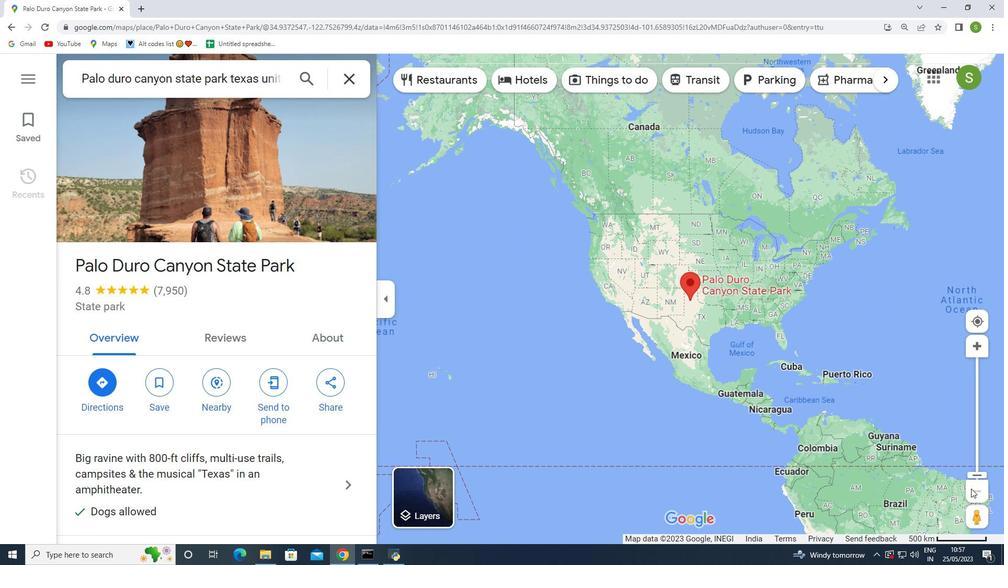 
Action: Mouse pressed right at (970, 488)
Screenshot: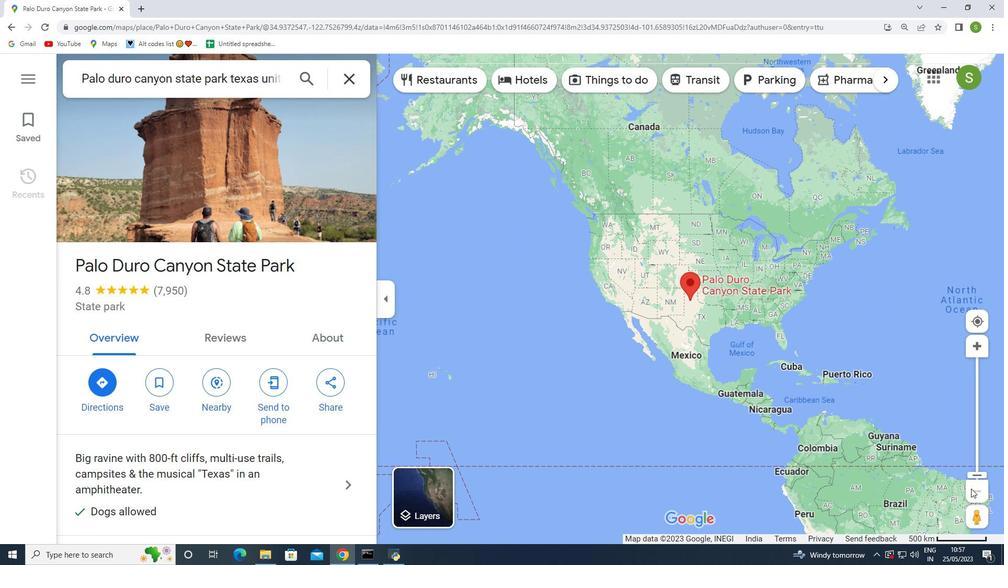 
Action: Mouse pressed left at (970, 488)
Screenshot: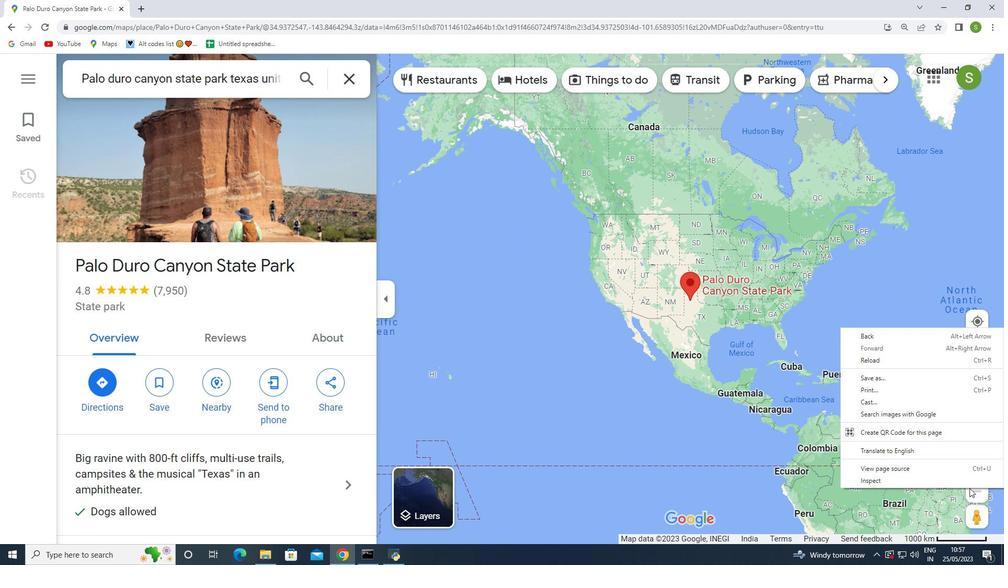 
Action: Mouse moved to (971, 347)
Screenshot: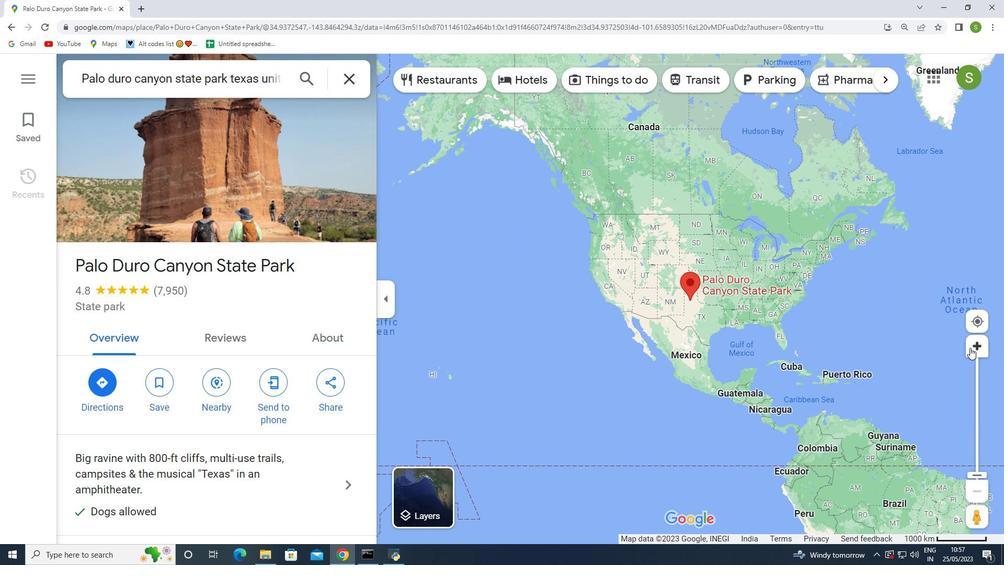 
Action: Mouse pressed right at (971, 347)
Screenshot: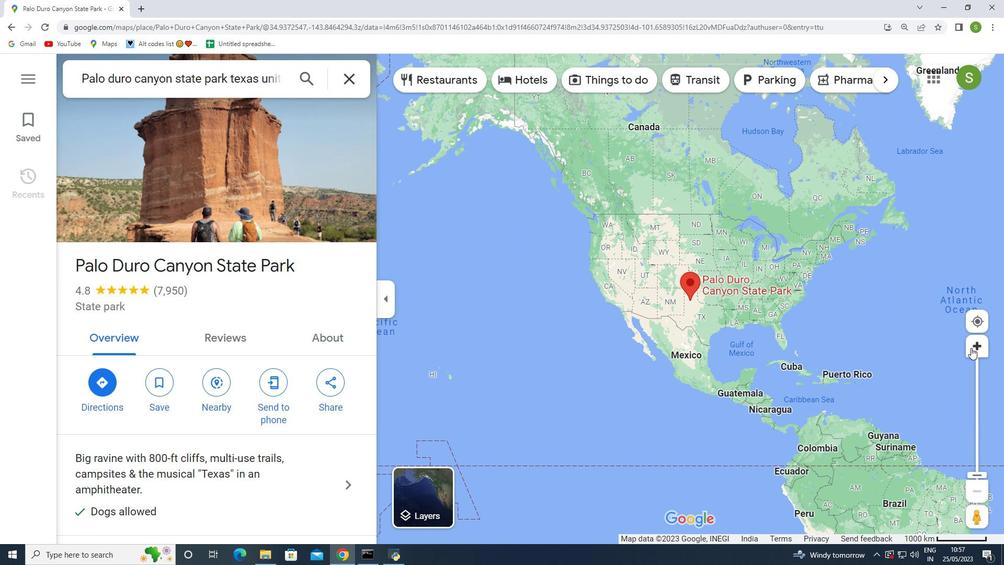 
Action: Mouse pressed left at (971, 347)
Screenshot: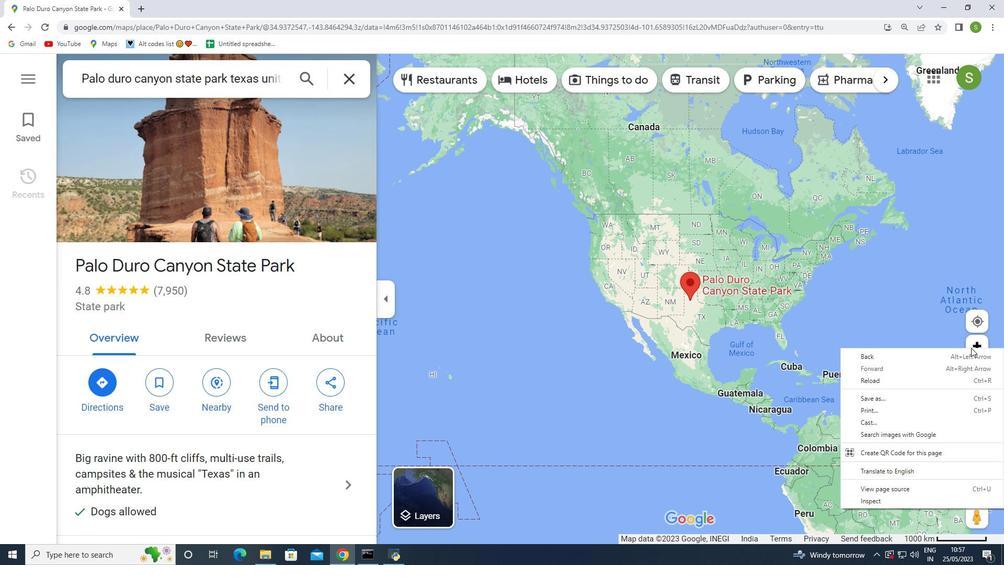 
Action: Mouse pressed right at (971, 347)
Screenshot: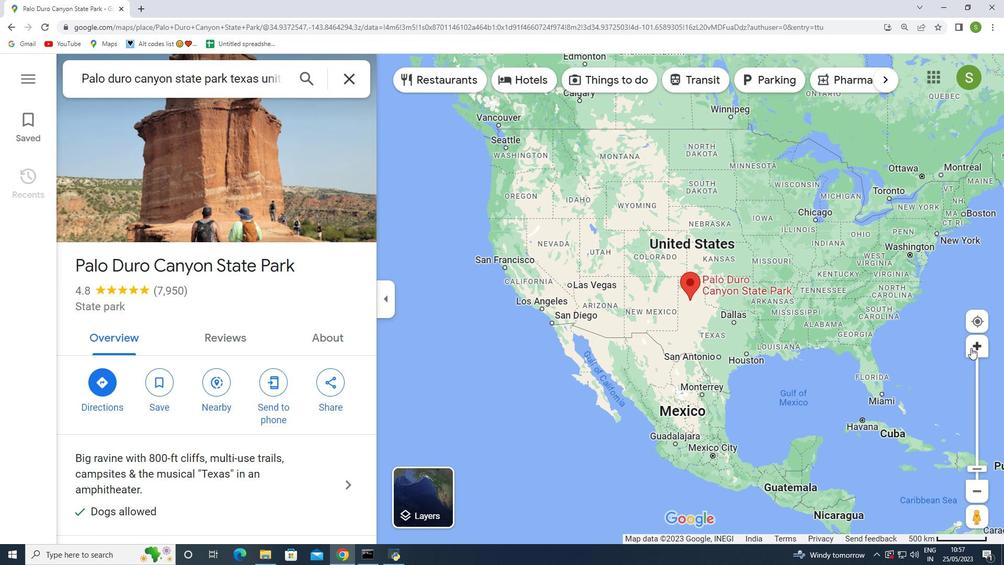 
Action: Mouse pressed left at (971, 347)
Screenshot: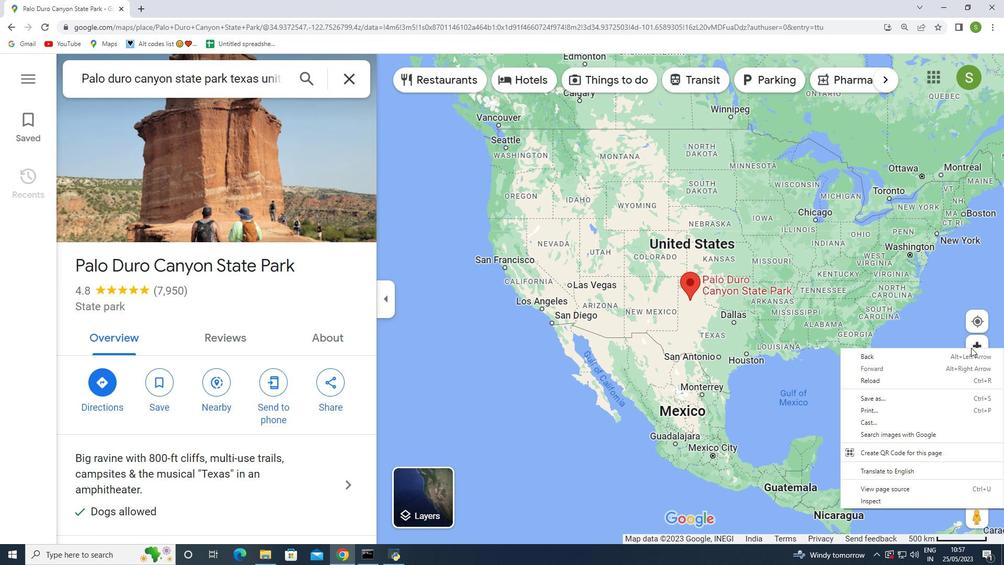 
Action: Mouse pressed left at (971, 347)
Screenshot: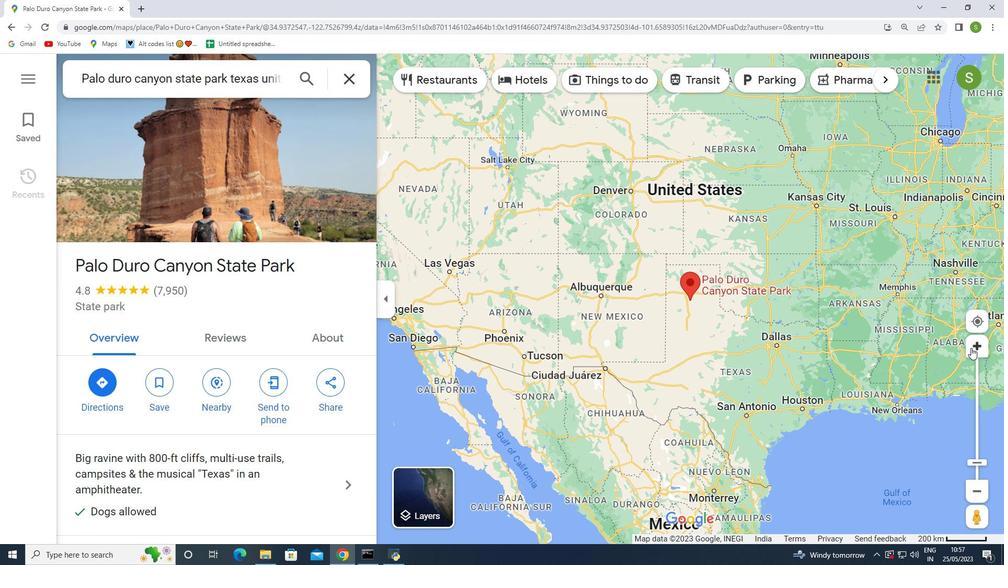 
Action: Mouse moved to (975, 347)
Screenshot: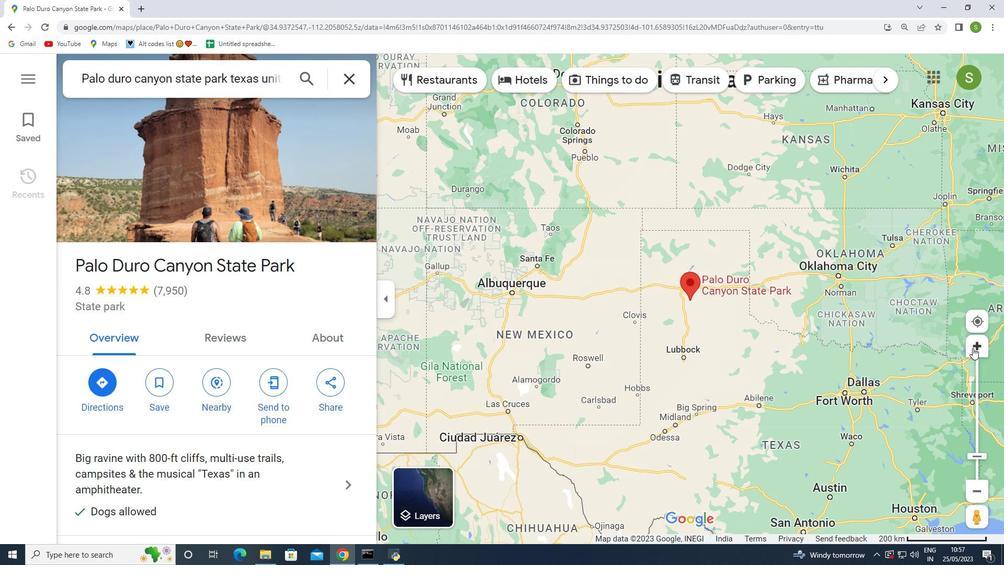 
Action: Mouse pressed left at (975, 347)
Screenshot: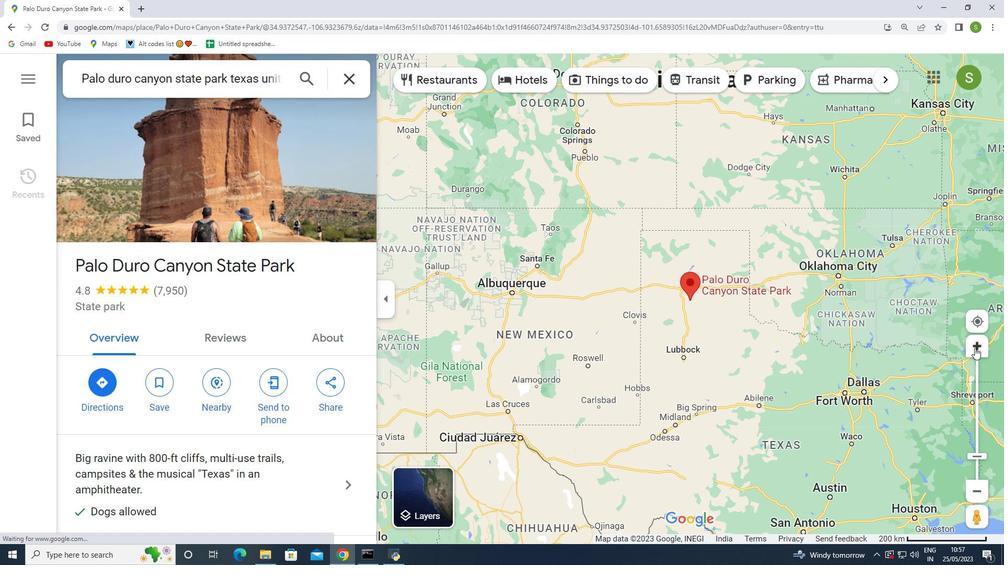 
Action: Mouse moved to (972, 340)
Screenshot: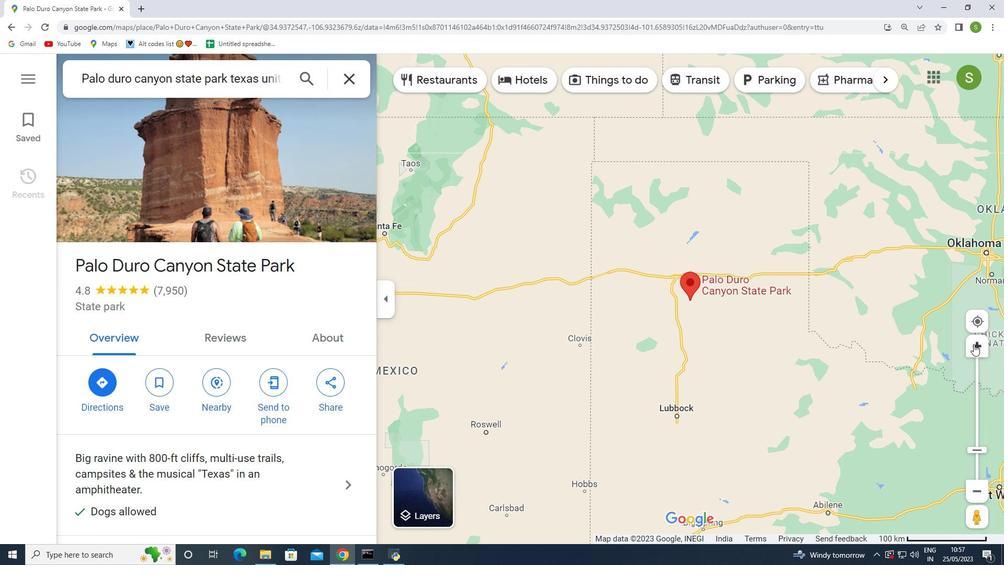 
Action: Mouse pressed left at (972, 340)
Screenshot: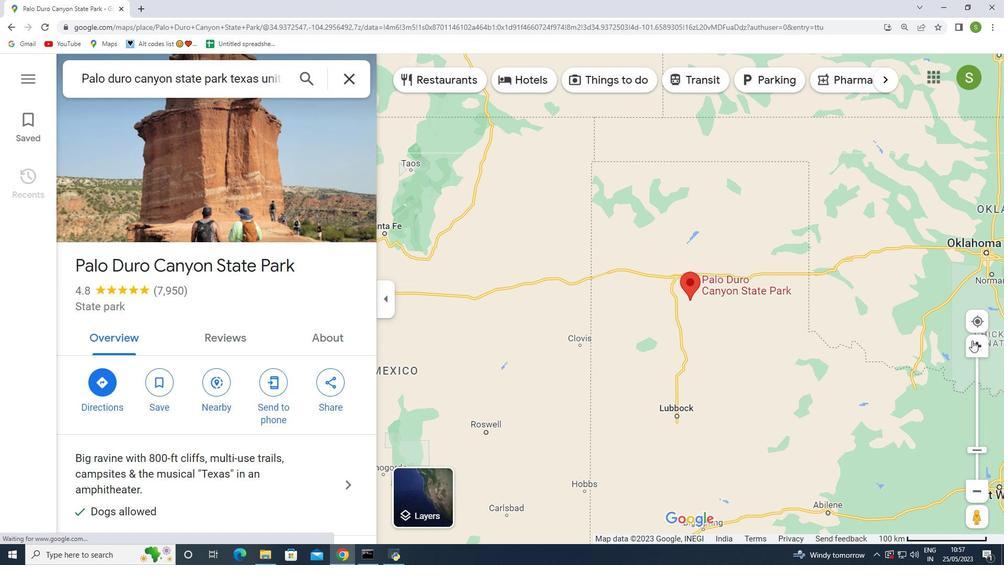 
Action: Mouse pressed right at (972, 340)
Screenshot: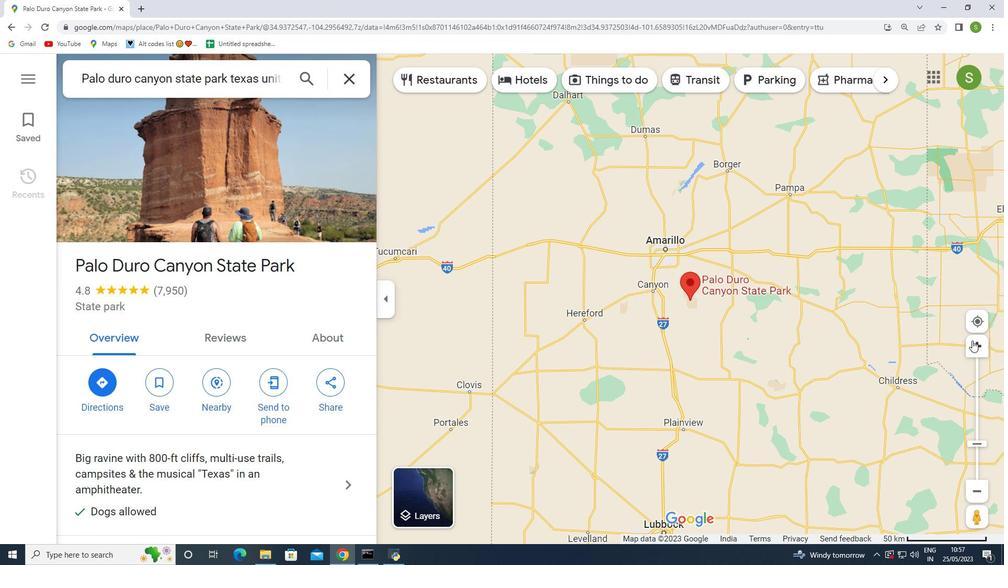 
Action: Mouse pressed left at (972, 340)
Screenshot: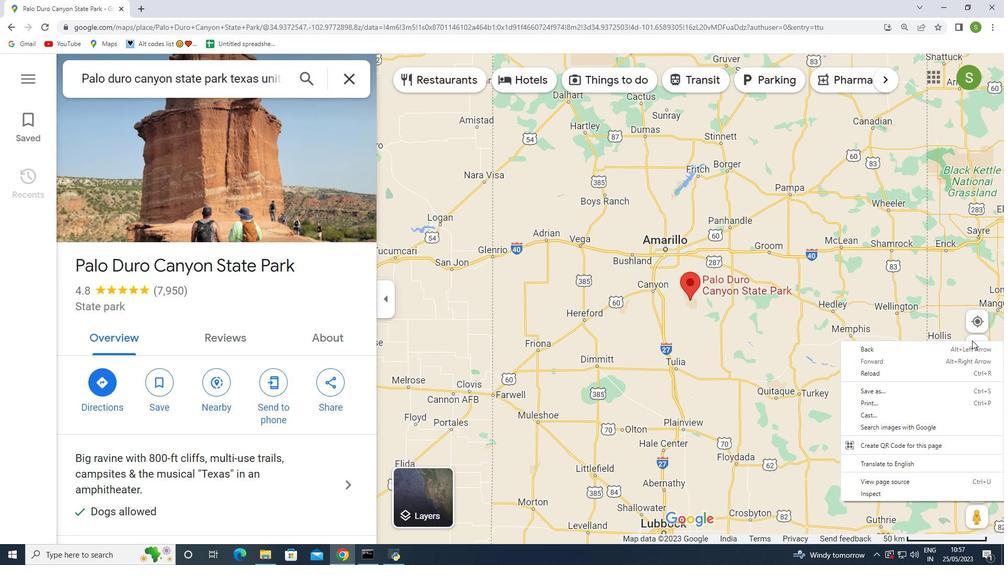 
Action: Mouse moved to (981, 341)
Screenshot: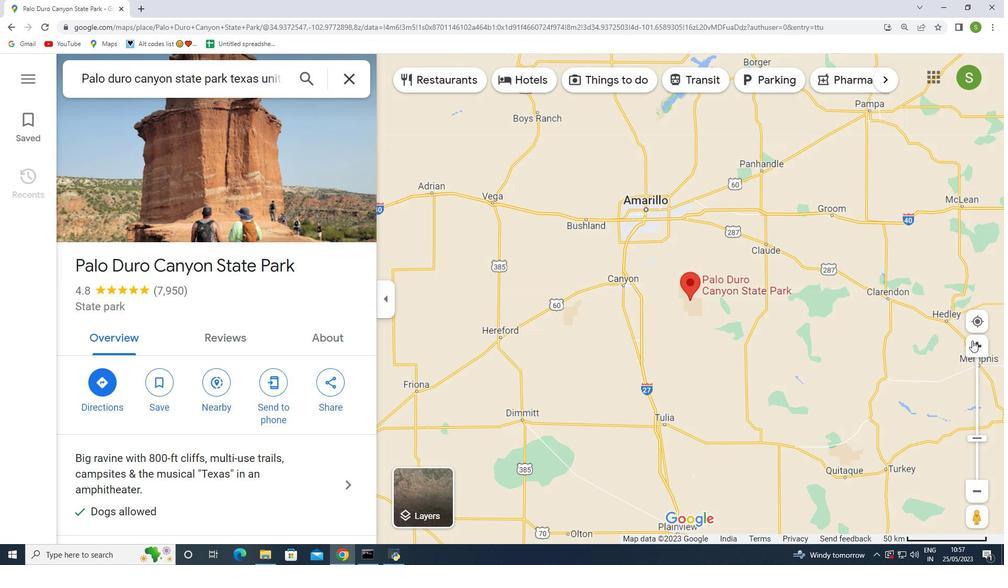 
Action: Mouse pressed left at (981, 341)
Screenshot: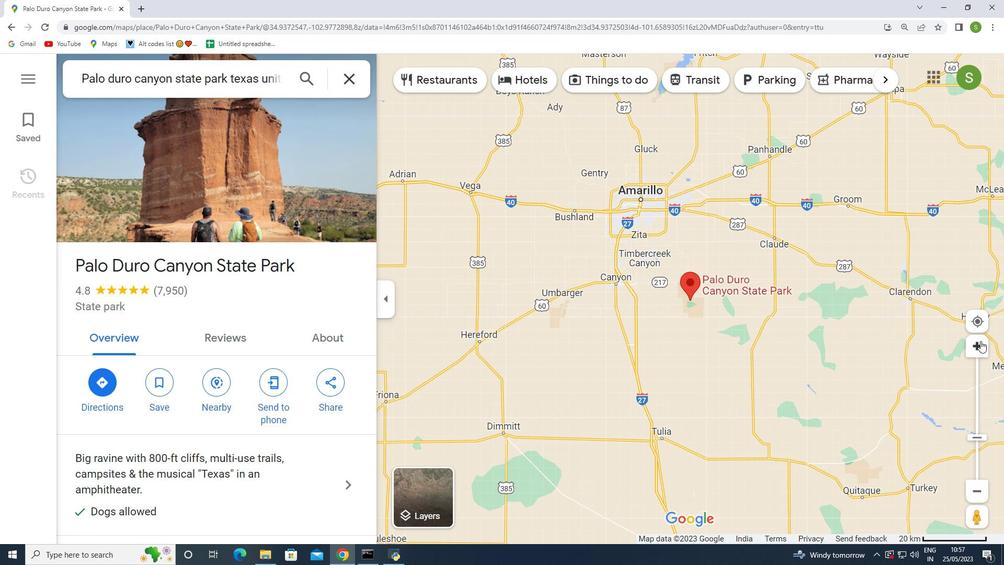 
Action: Mouse moved to (963, 455)
Screenshot: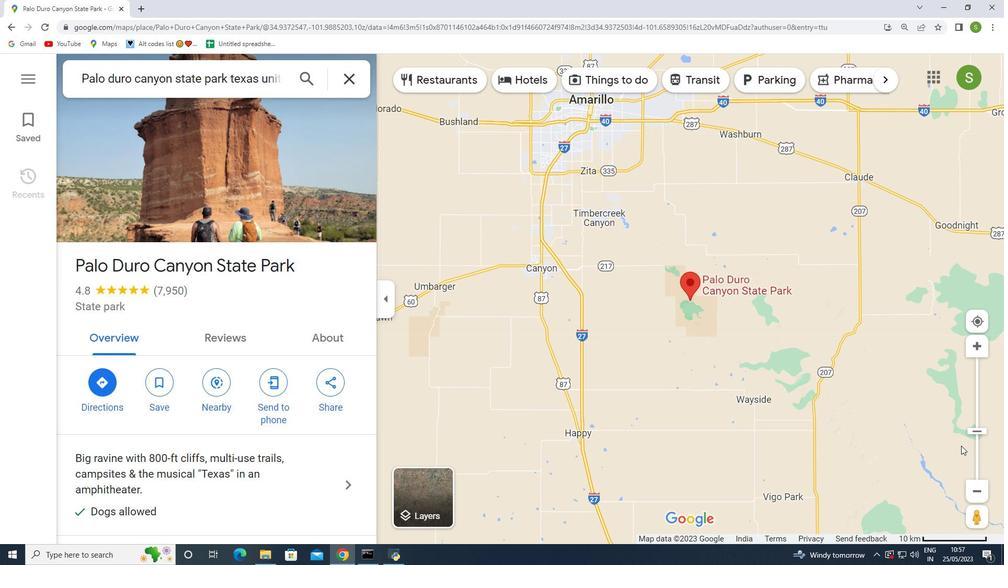 
Action: Mouse scrolled (963, 455) with delta (0, 0)
Screenshot: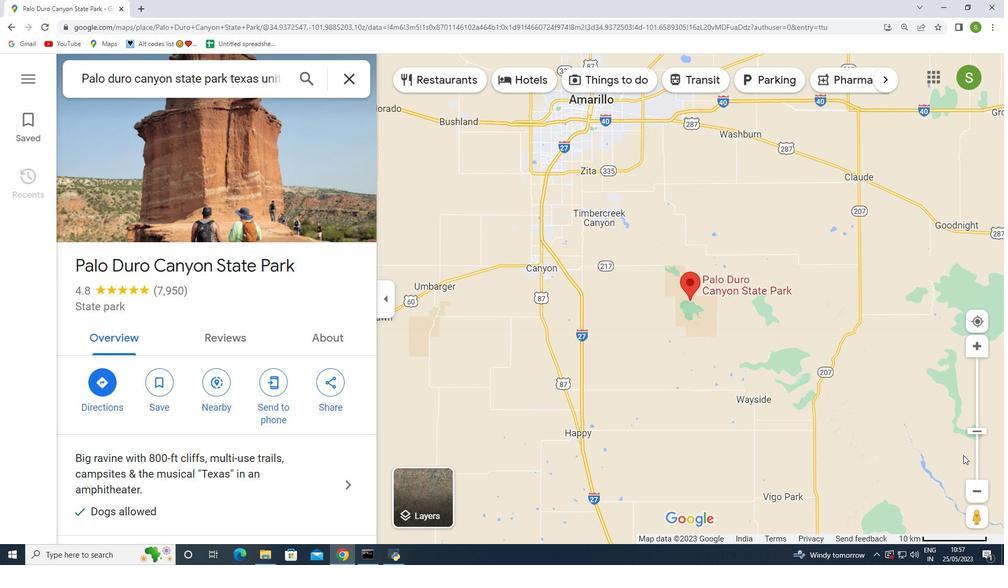 
Action: Mouse scrolled (963, 455) with delta (0, 0)
Screenshot: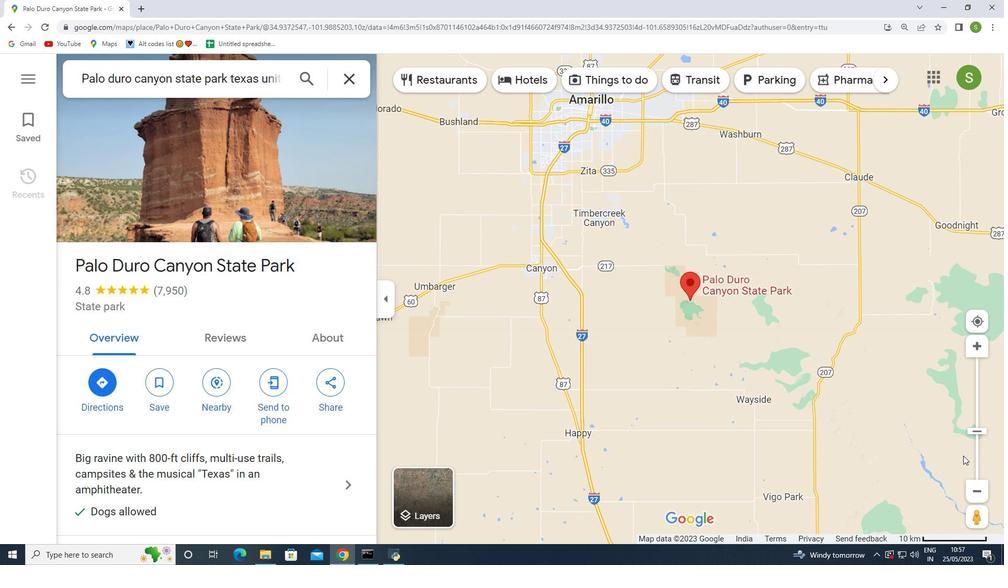 
Action: Mouse scrolled (963, 455) with delta (0, 0)
Screenshot: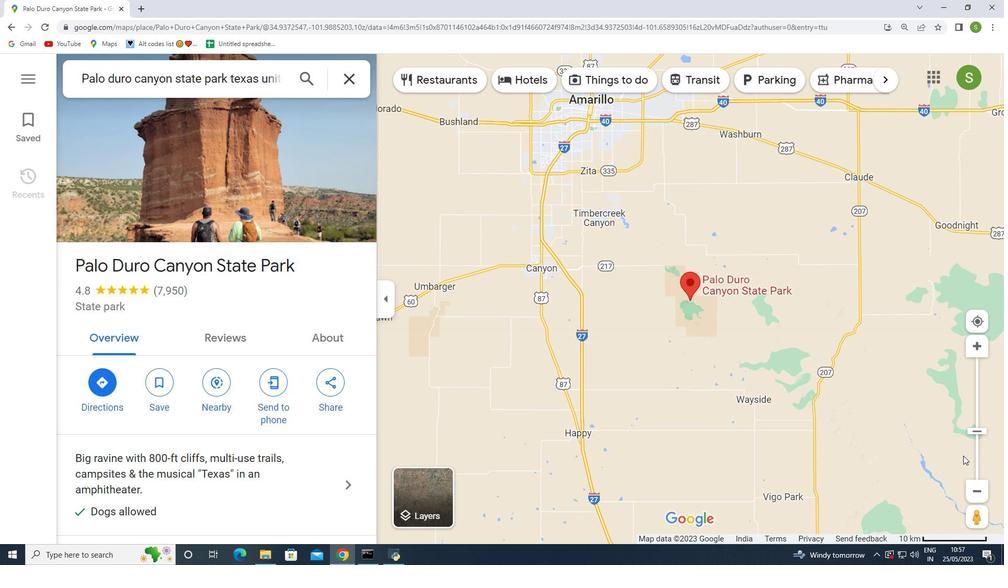 
Action: Mouse moved to (959, 426)
Screenshot: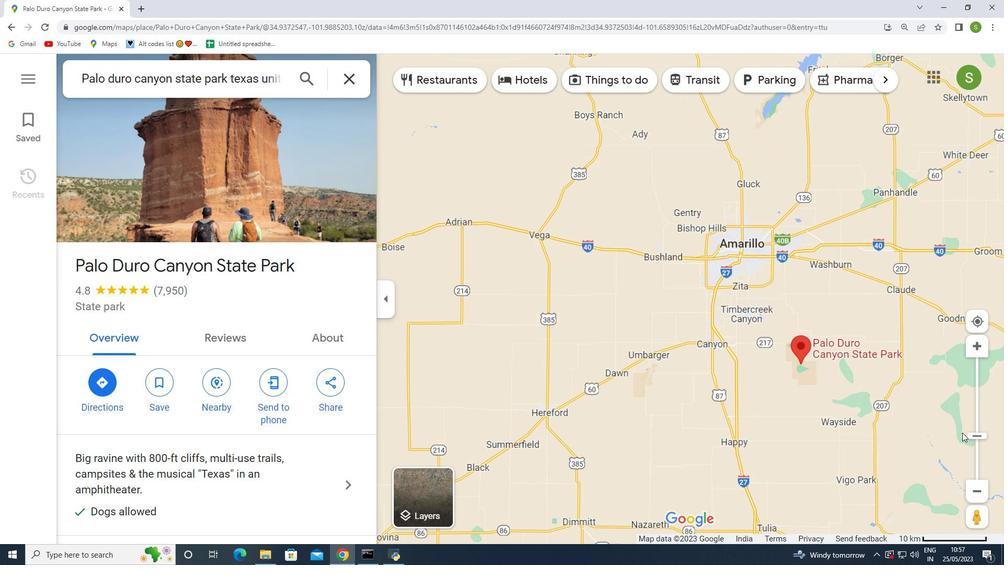
Action: Mouse scrolled (959, 426) with delta (0, 0)
Screenshot: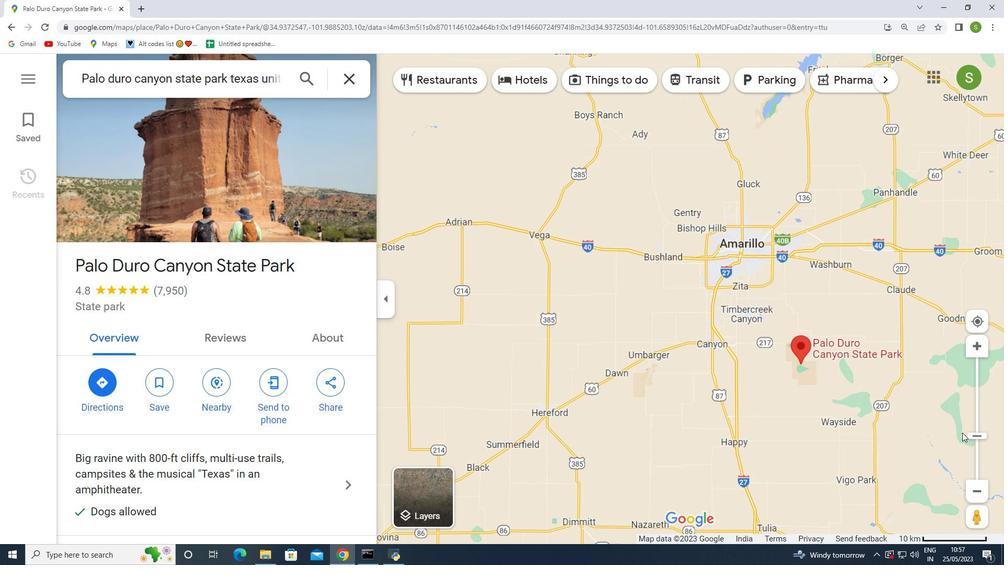 
Action: Mouse scrolled (959, 426) with delta (0, 0)
Screenshot: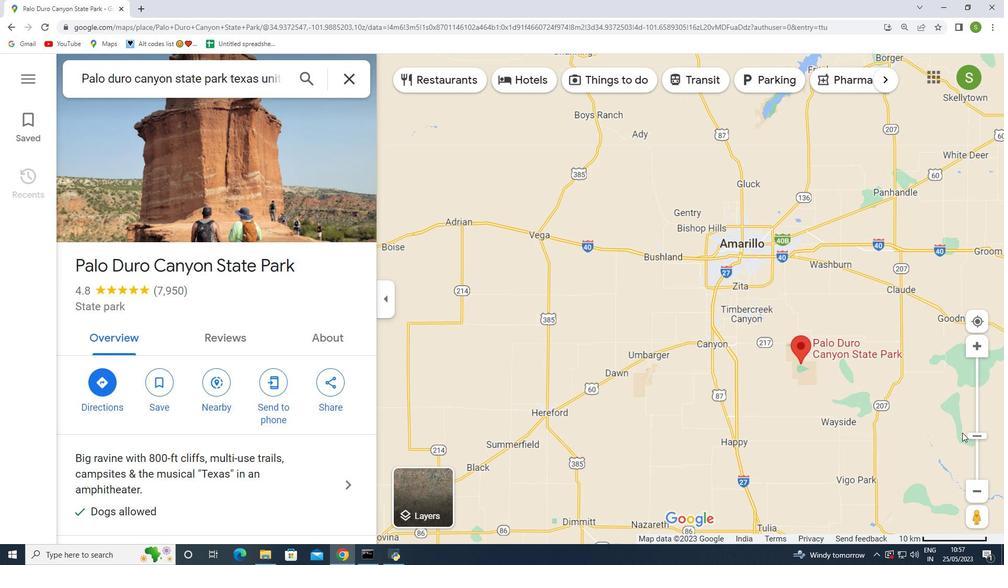 
Action: Mouse scrolled (959, 426) with delta (0, 0)
Screenshot: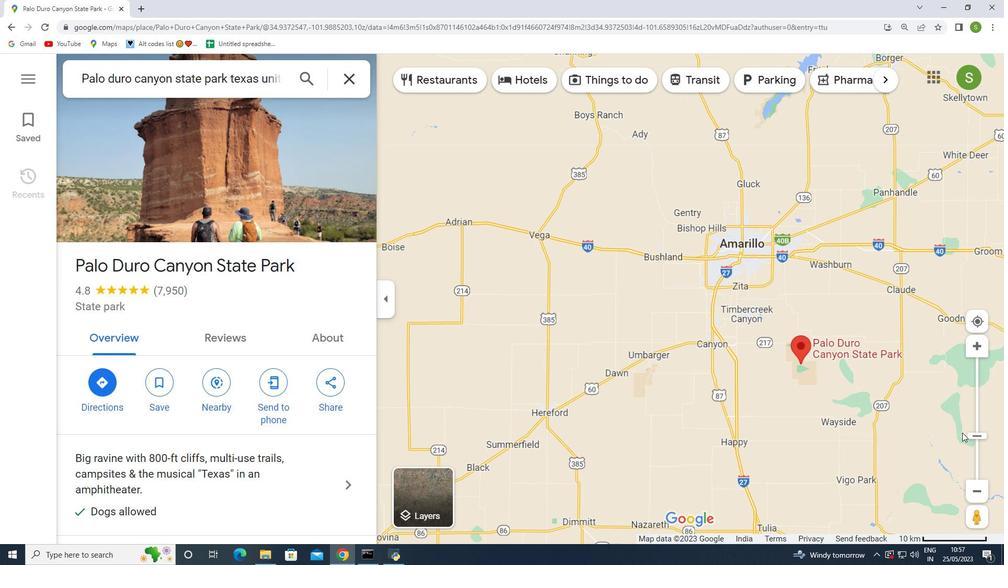 
Action: Mouse scrolled (959, 426) with delta (0, 0)
Screenshot: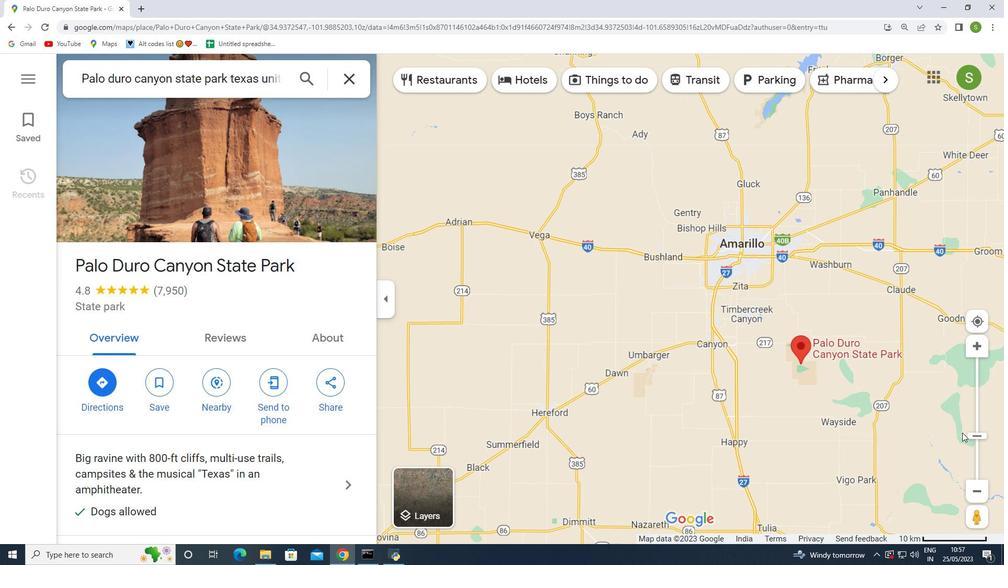 
Action: Mouse scrolled (959, 426) with delta (0, 0)
Screenshot: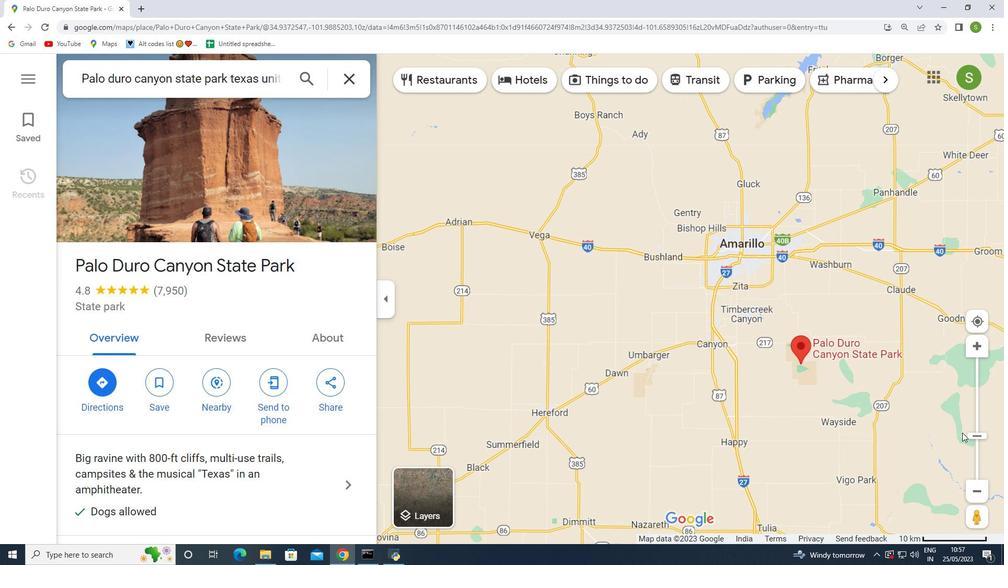 
Action: Mouse moved to (937, 372)
Screenshot: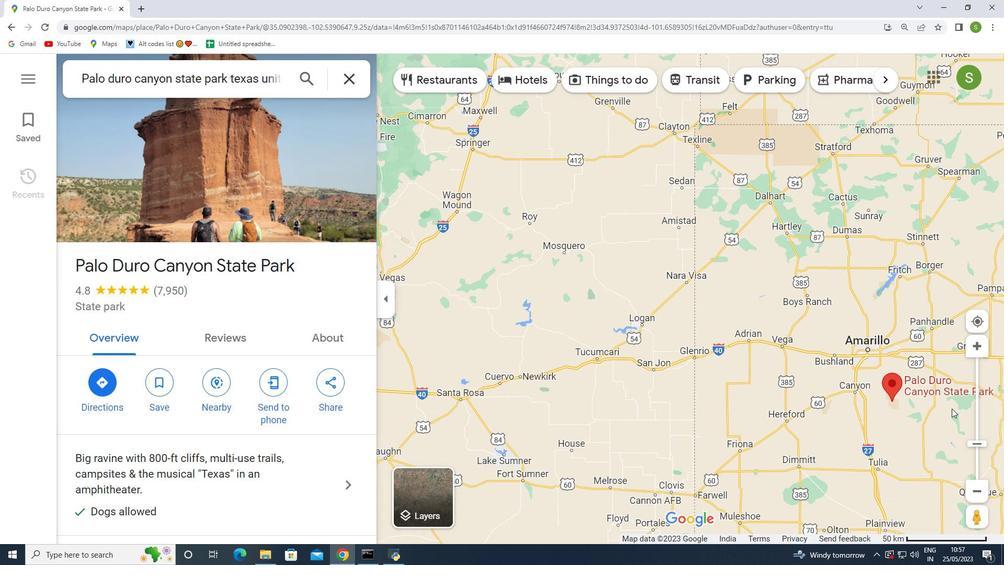 
Action: Mouse scrolled (937, 373) with delta (0, 0)
Screenshot: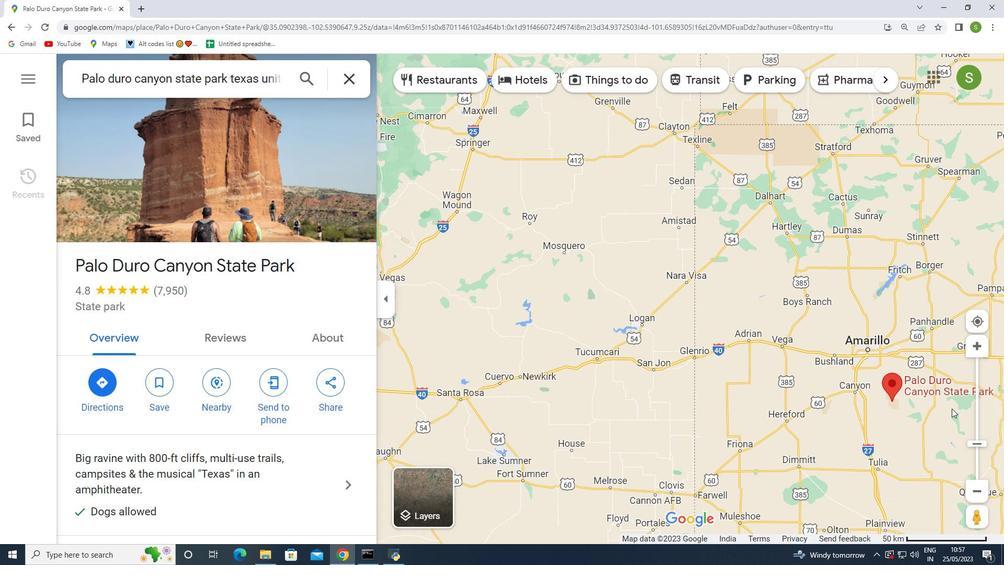 
Action: Mouse scrolled (937, 373) with delta (0, 0)
Screenshot: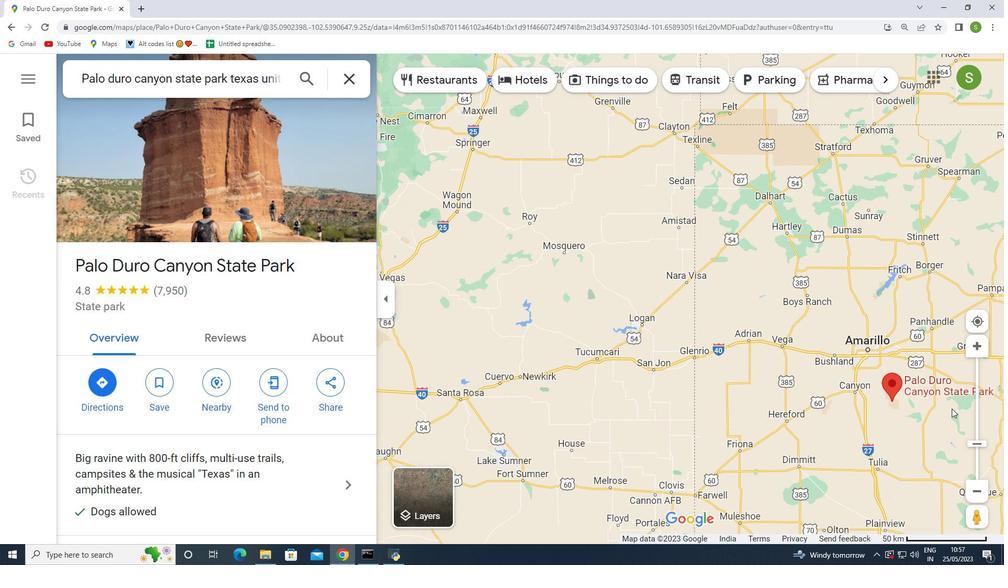 
Action: Mouse scrolled (937, 373) with delta (0, 0)
Screenshot: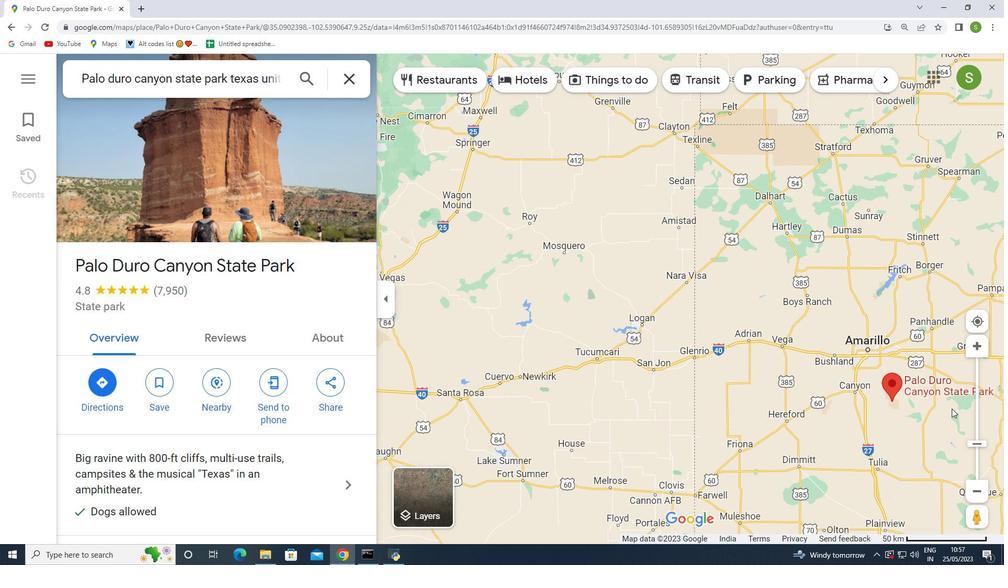 
Action: Mouse moved to (975, 441)
Screenshot: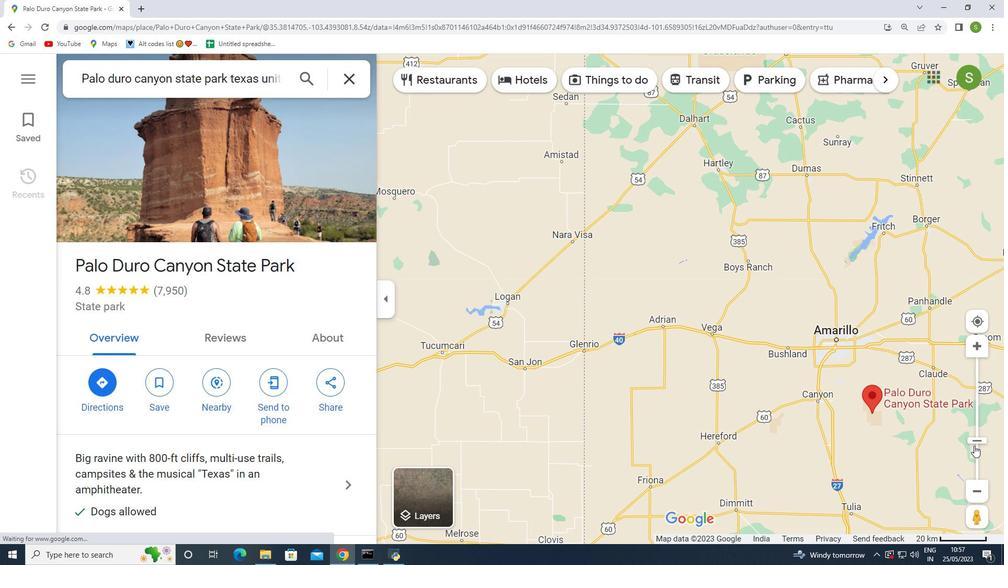 
Action: Mouse pressed right at (975, 441)
Screenshot: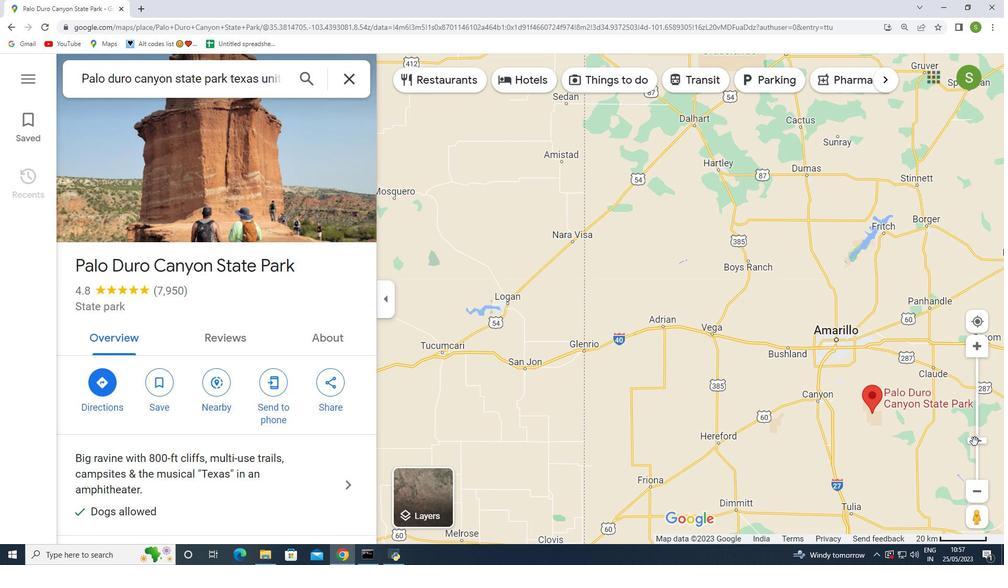 
Action: Mouse moved to (975, 442)
Screenshot: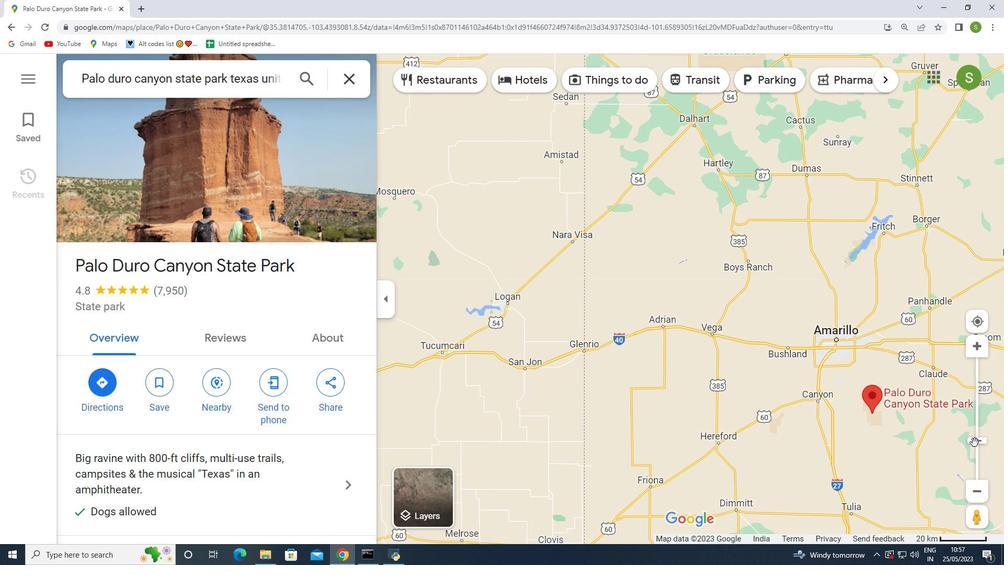 
Action: Mouse pressed left at (975, 442)
Screenshot: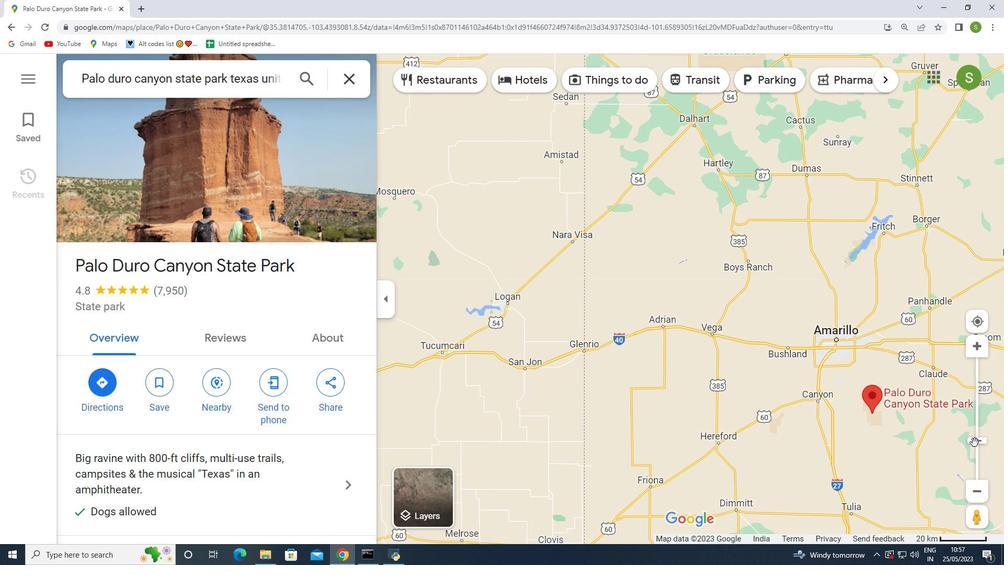 
Action: Mouse pressed left at (975, 442)
Screenshot: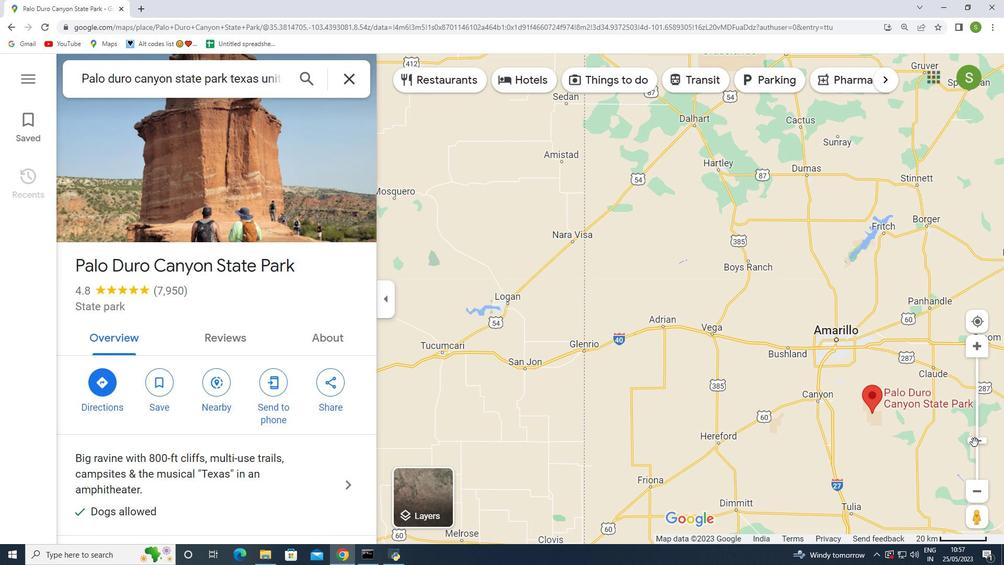 
Action: Mouse moved to (977, 353)
Screenshot: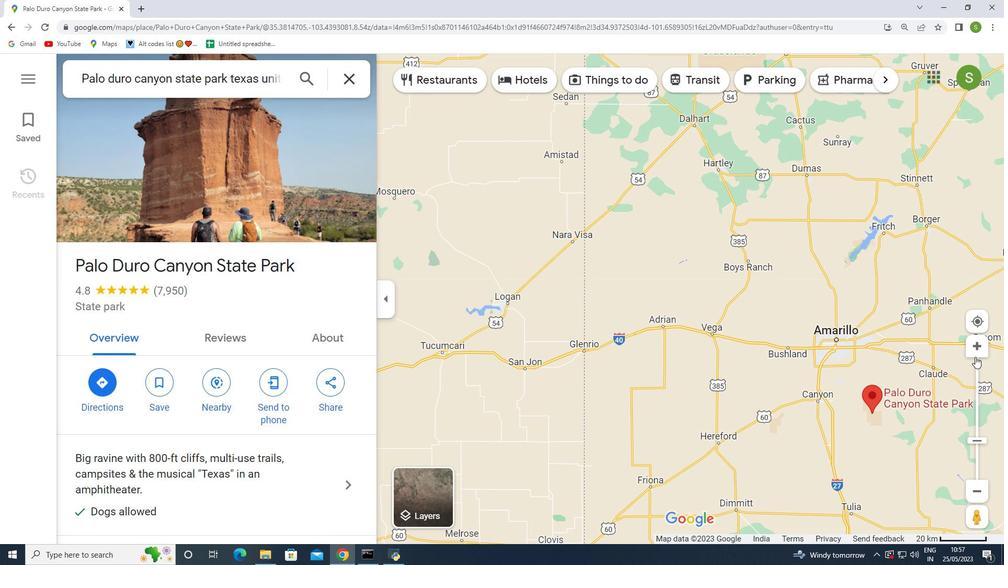 
Action: Mouse pressed left at (977, 353)
Screenshot: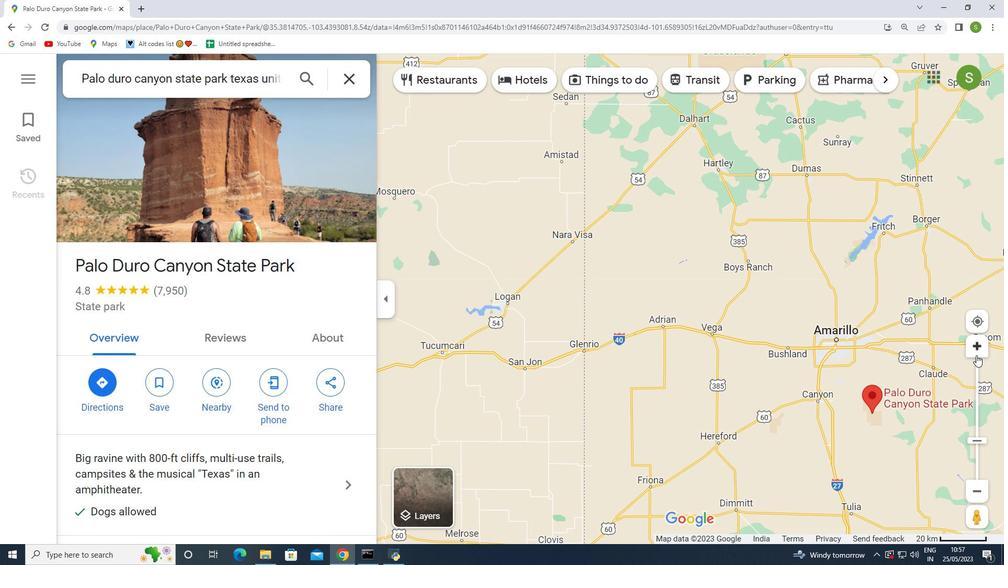 
Action: Mouse moved to (938, 363)
Screenshot: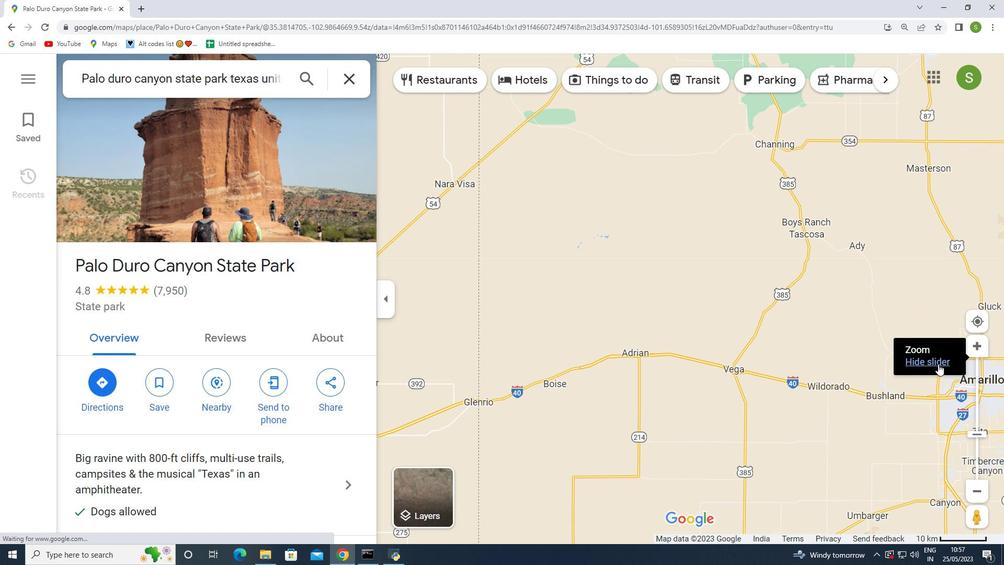 
Action: Mouse pressed left at (938, 363)
Screenshot: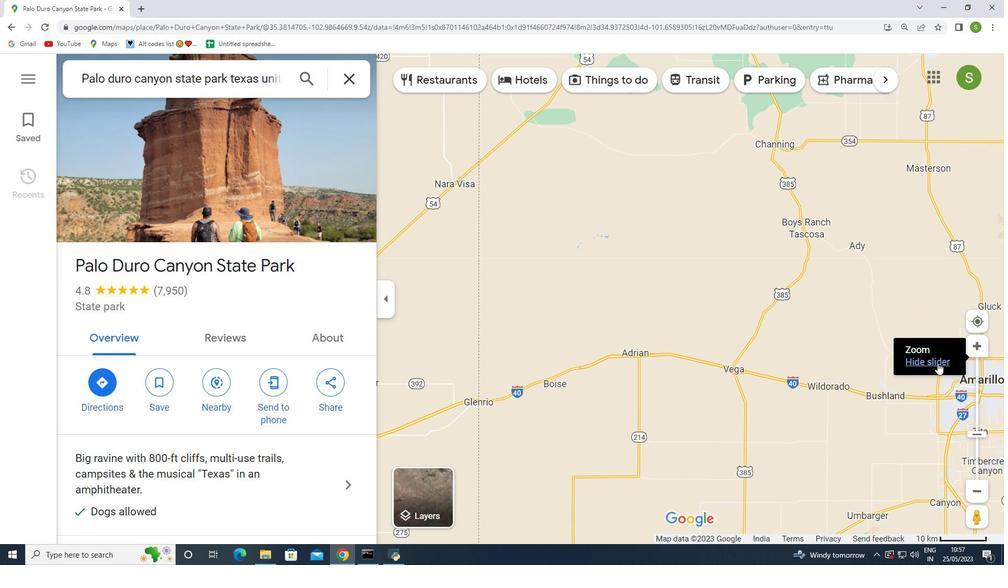 
Action: Mouse moved to (738, 323)
Screenshot: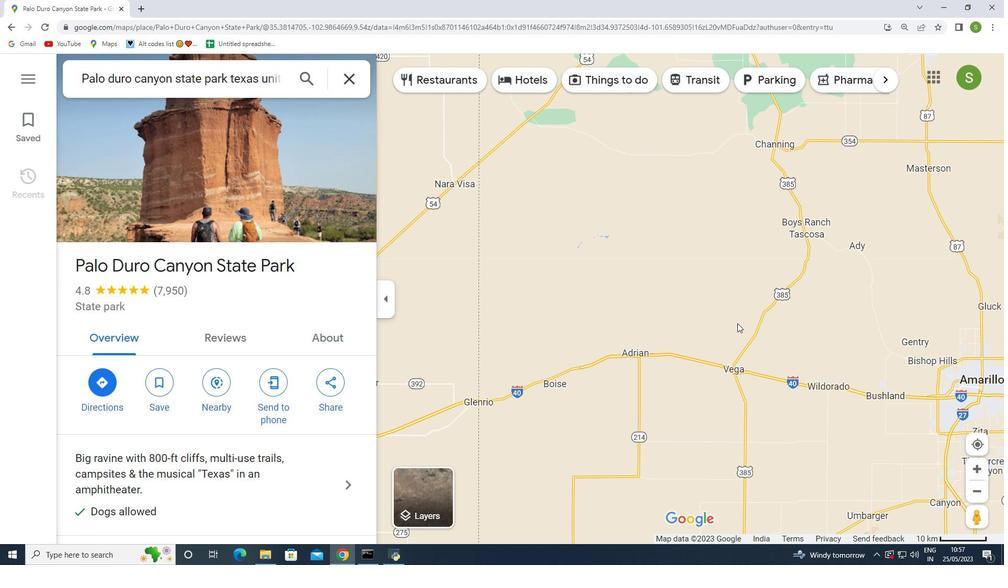 
